 Task: For heading Use Times New Roman with pink colour.  font size for heading18,  'Change the font style of data to'Times New Roman and font size to 9,  Change the alignment of both headline & data to Align center.  In the sheet  Budget Worksheetbook
Action: Mouse moved to (309, 97)
Screenshot: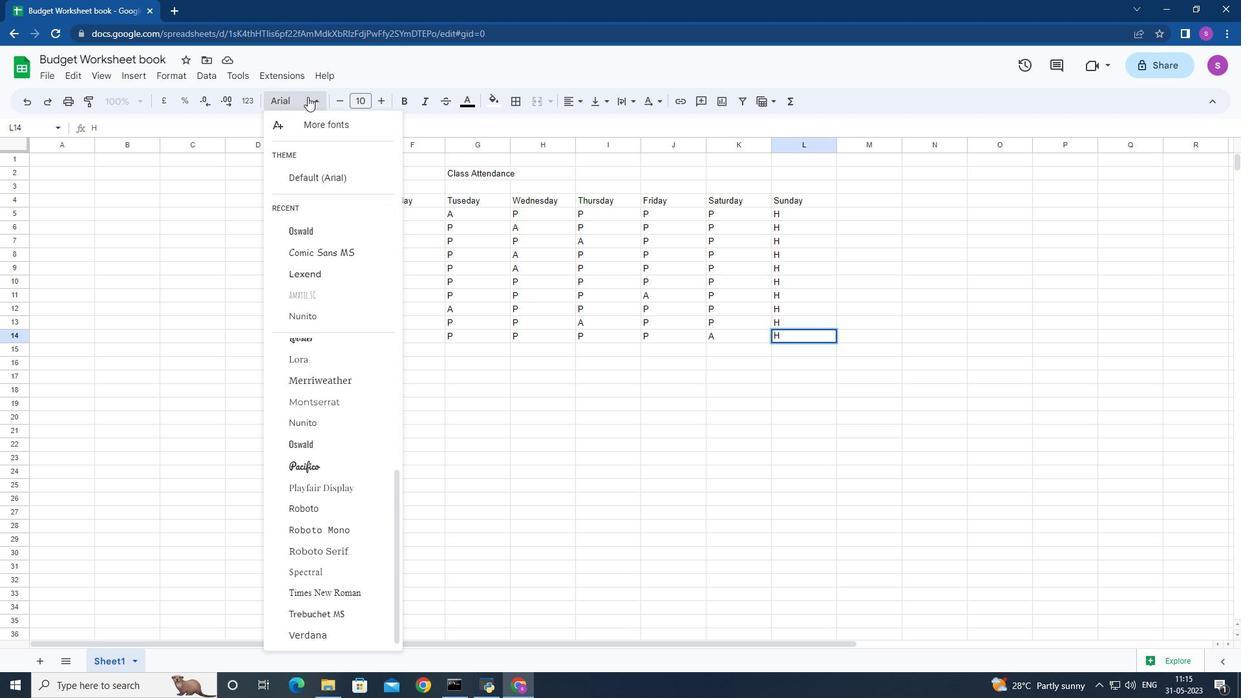 
Action: Mouse pressed left at (309, 97)
Screenshot: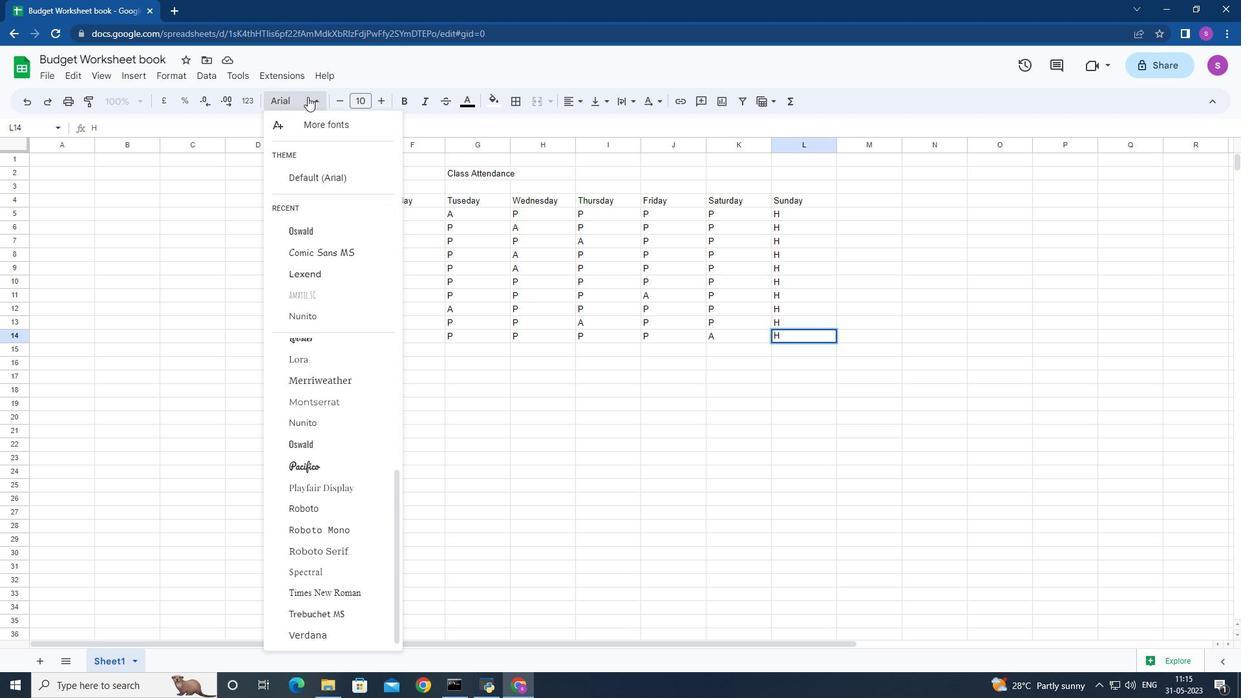 
Action: Mouse moved to (311, 97)
Screenshot: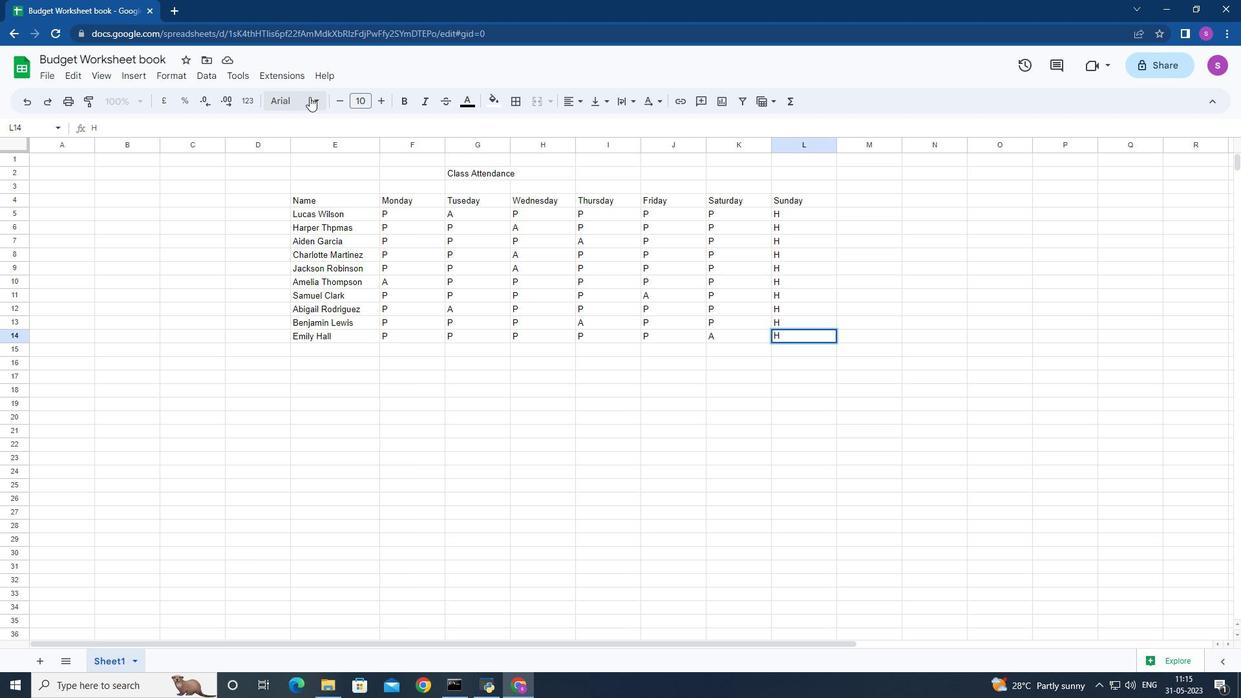 
Action: Mouse pressed left at (311, 97)
Screenshot: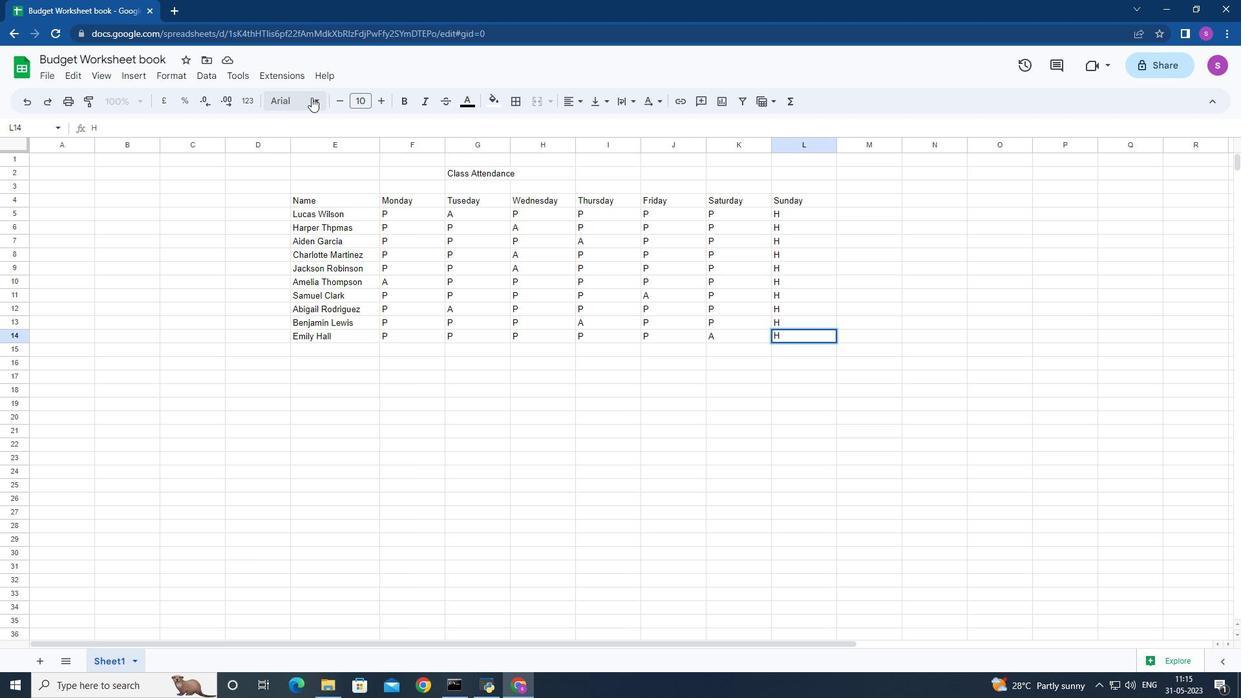 
Action: Mouse moved to (325, 671)
Screenshot: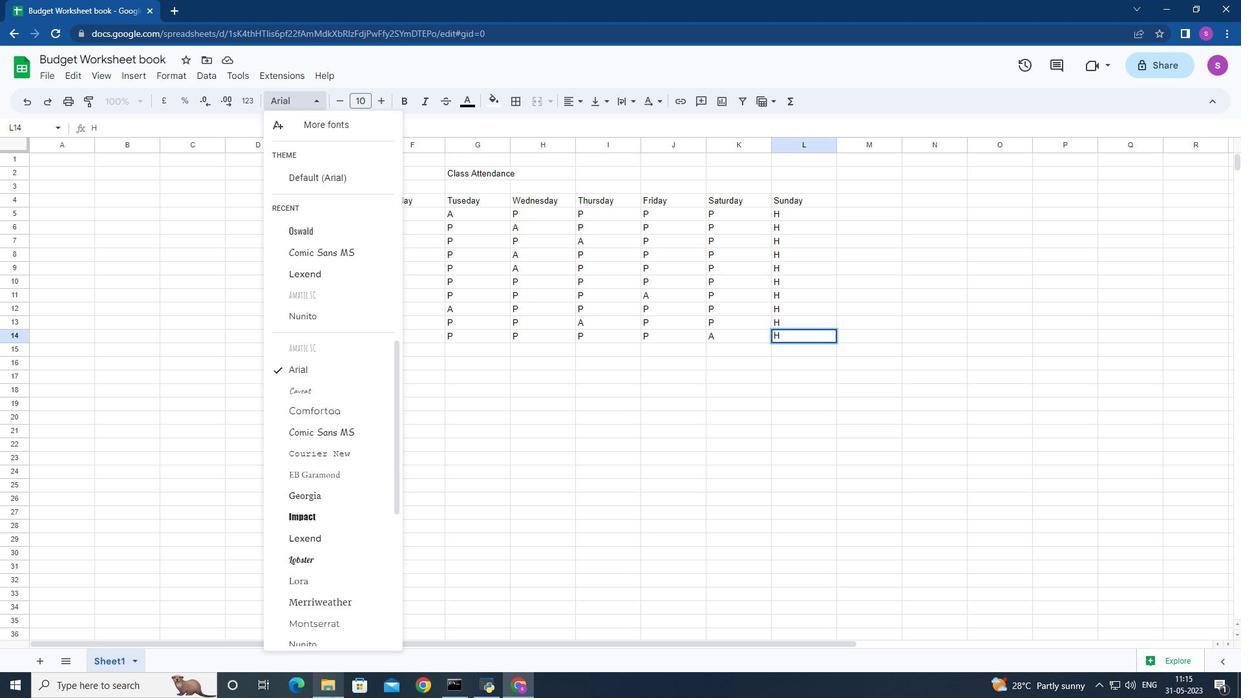 
Action: Mouse scrolled (325, 670) with delta (0, 0)
Screenshot: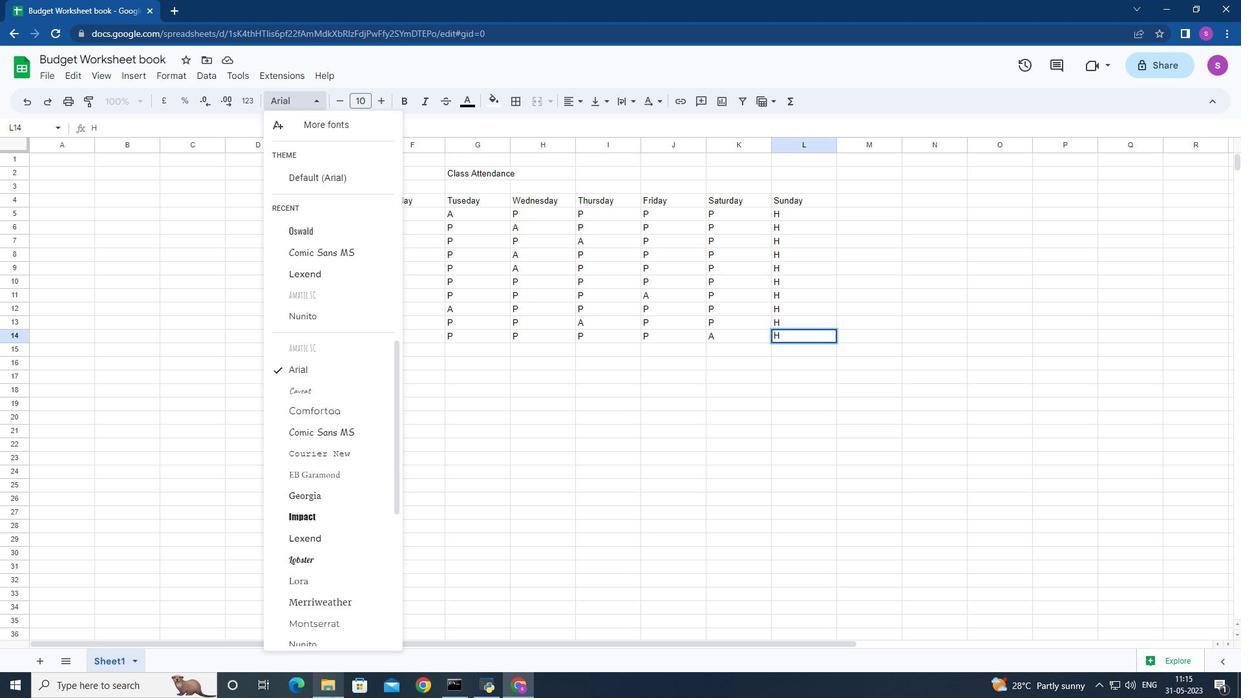 
Action: Mouse moved to (315, 639)
Screenshot: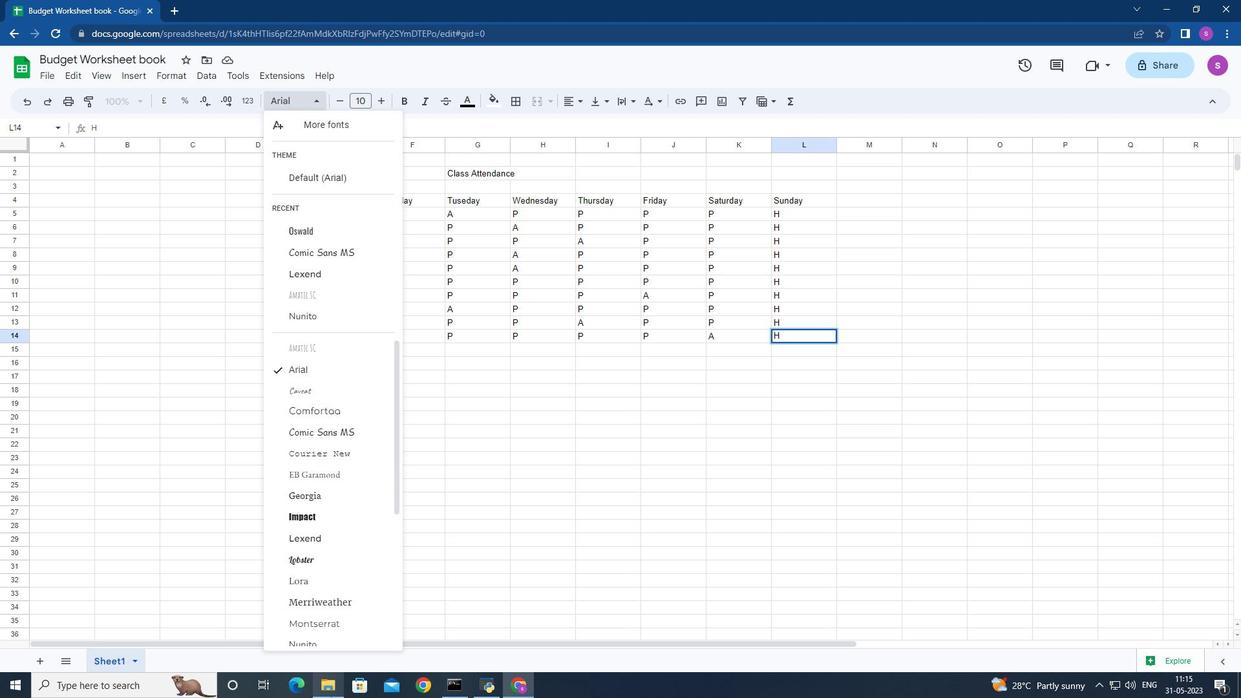 
Action: Mouse scrolled (315, 639) with delta (0, 0)
Screenshot: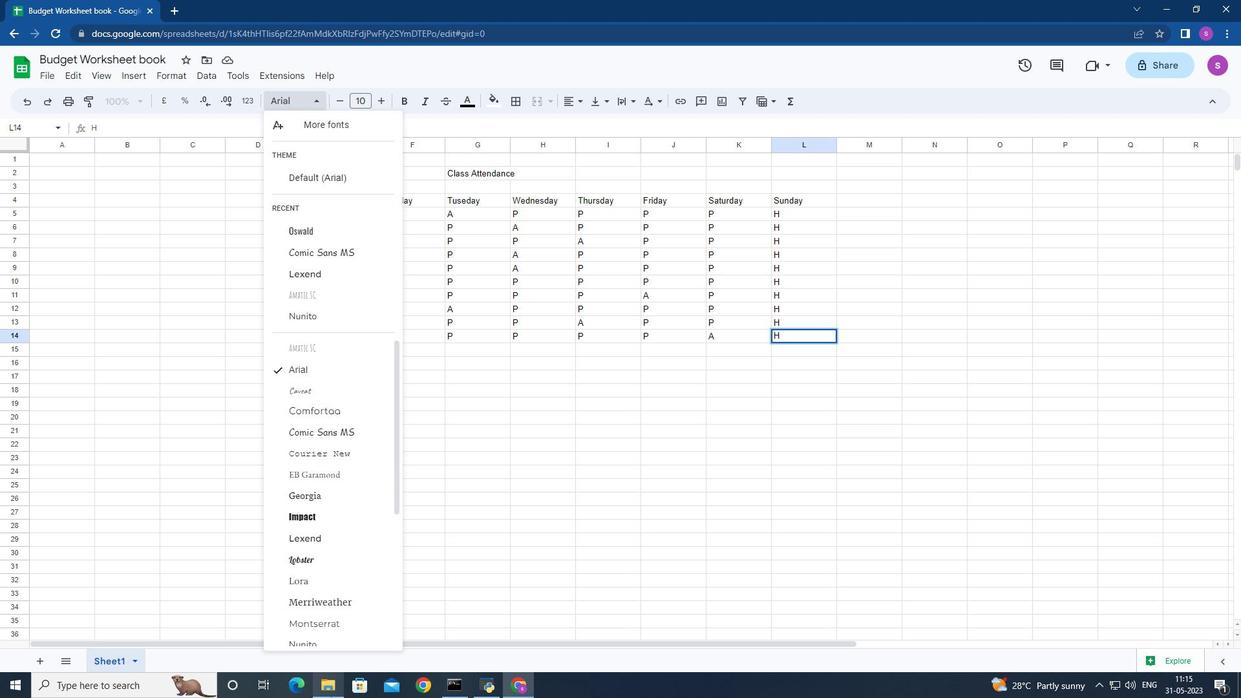 
Action: Mouse moved to (318, 603)
Screenshot: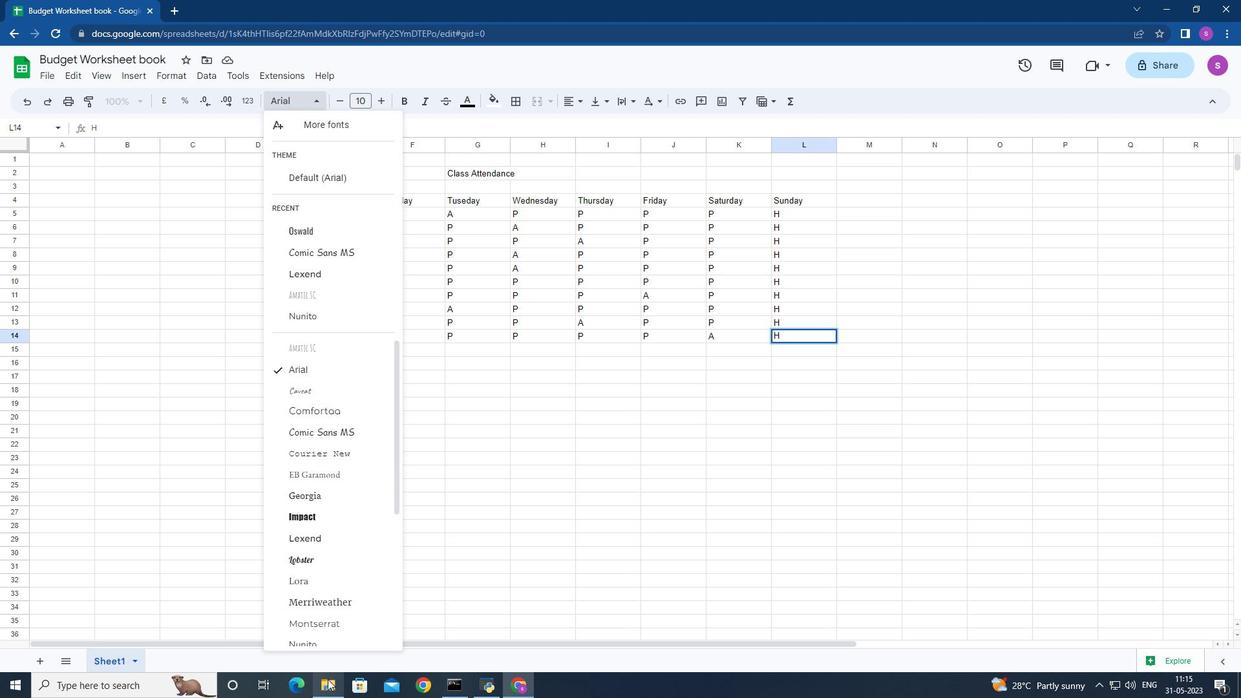 
Action: Mouse scrolled (318, 602) with delta (0, 0)
Screenshot: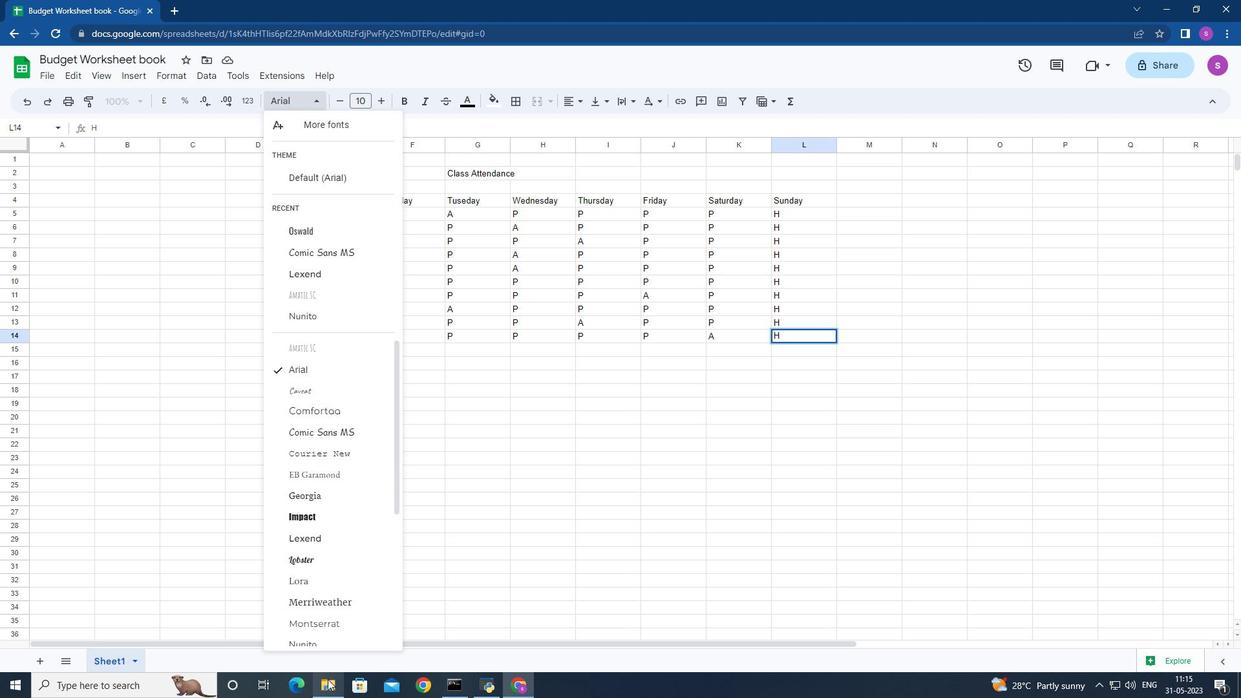 
Action: Mouse moved to (320, 591)
Screenshot: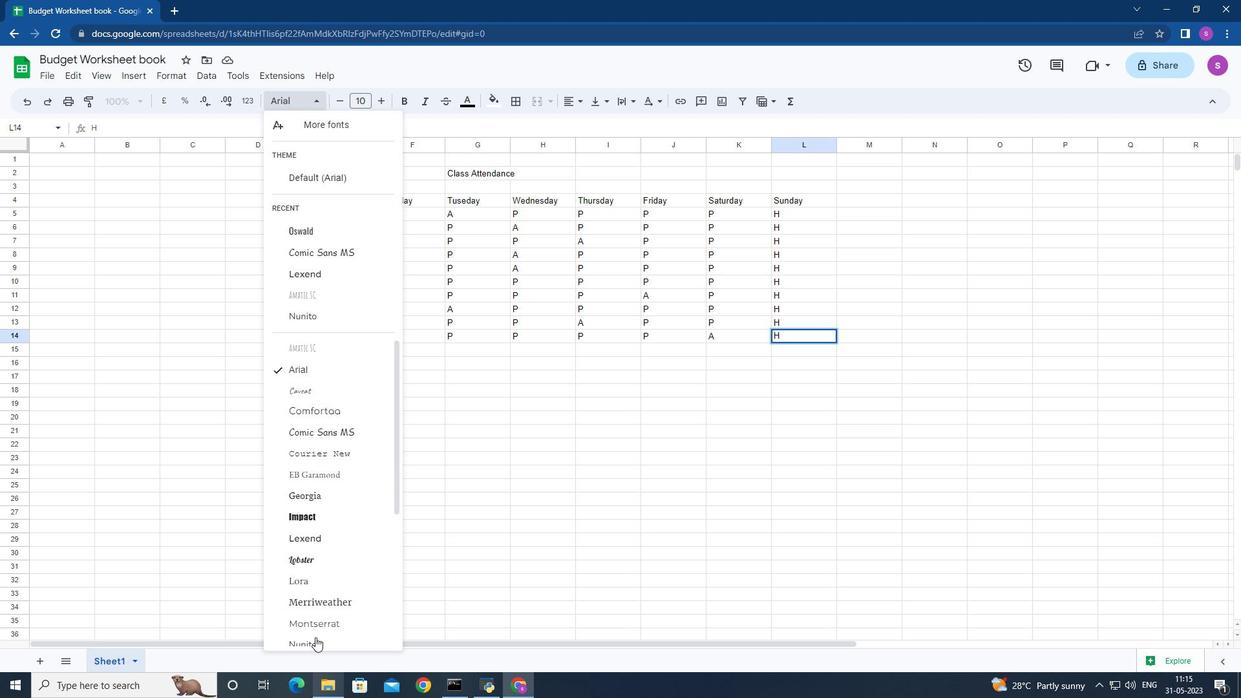 
Action: Mouse scrolled (320, 591) with delta (0, 0)
Screenshot: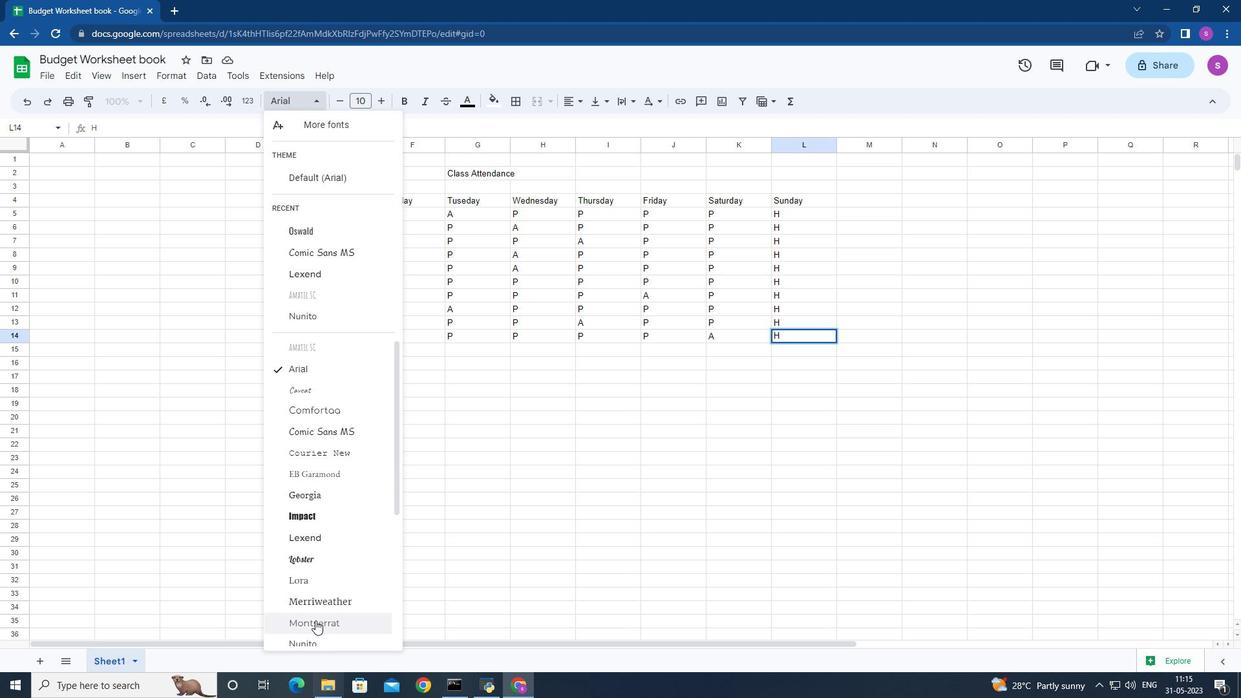 
Action: Mouse moved to (320, 591)
Screenshot: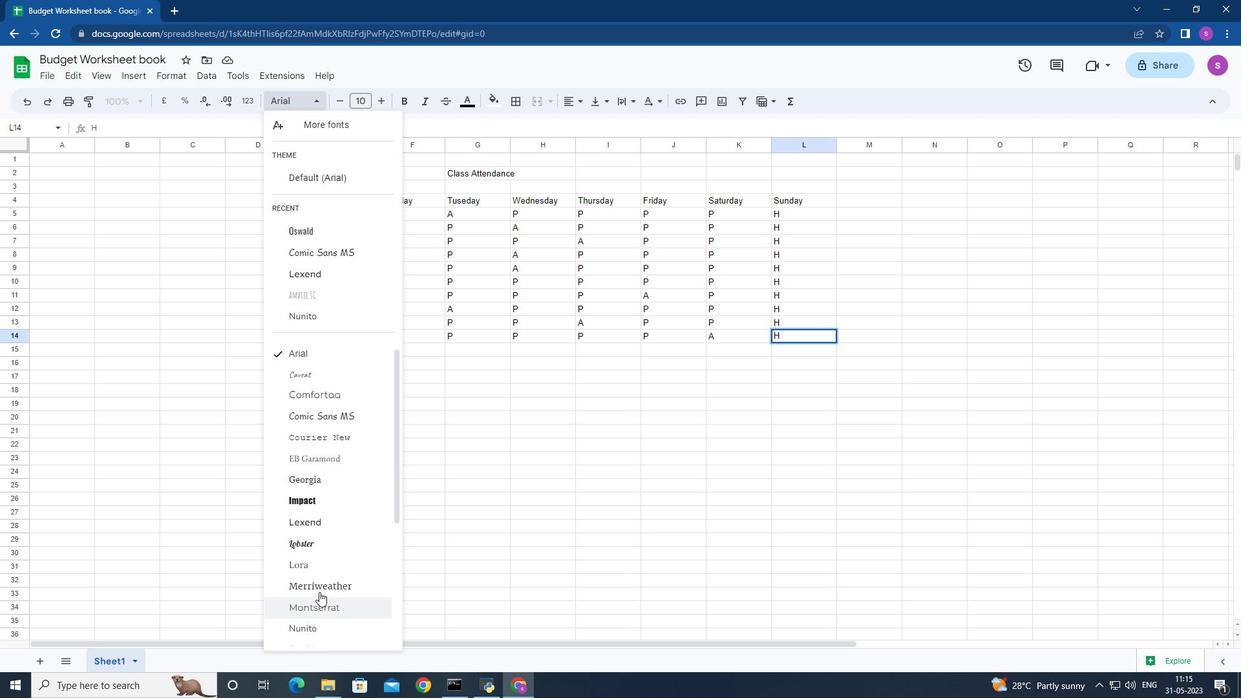 
Action: Mouse scrolled (320, 590) with delta (0, 0)
Screenshot: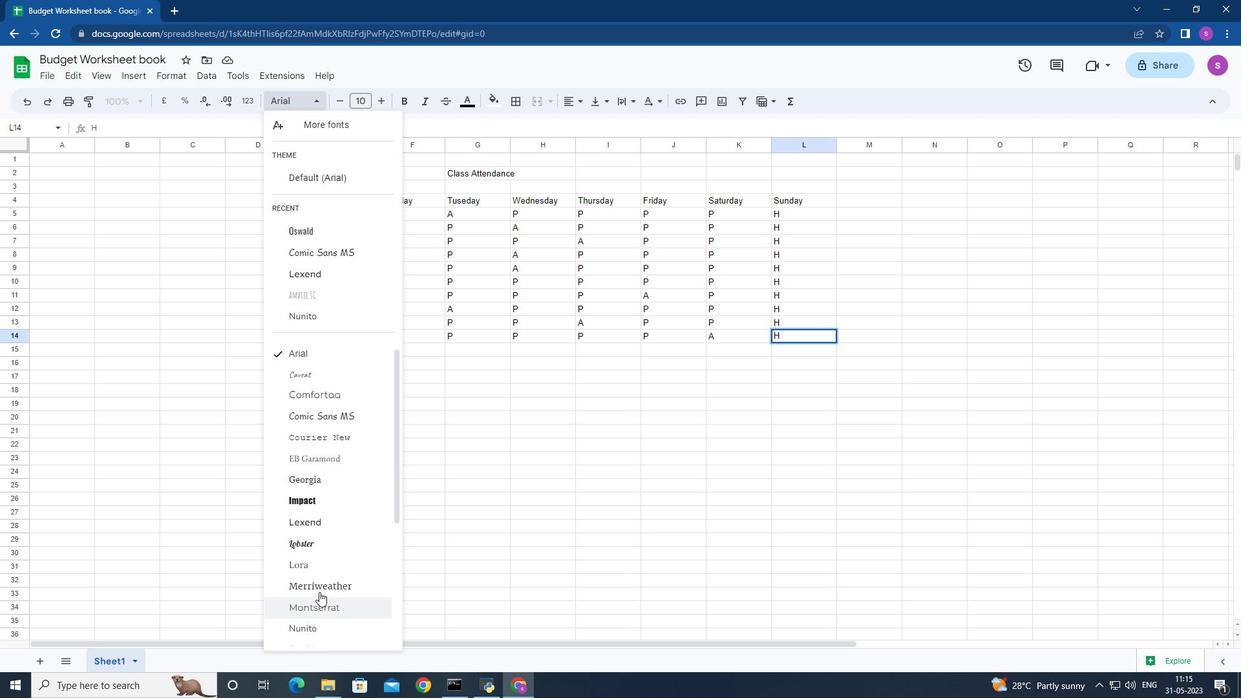 
Action: Mouse moved to (320, 590)
Screenshot: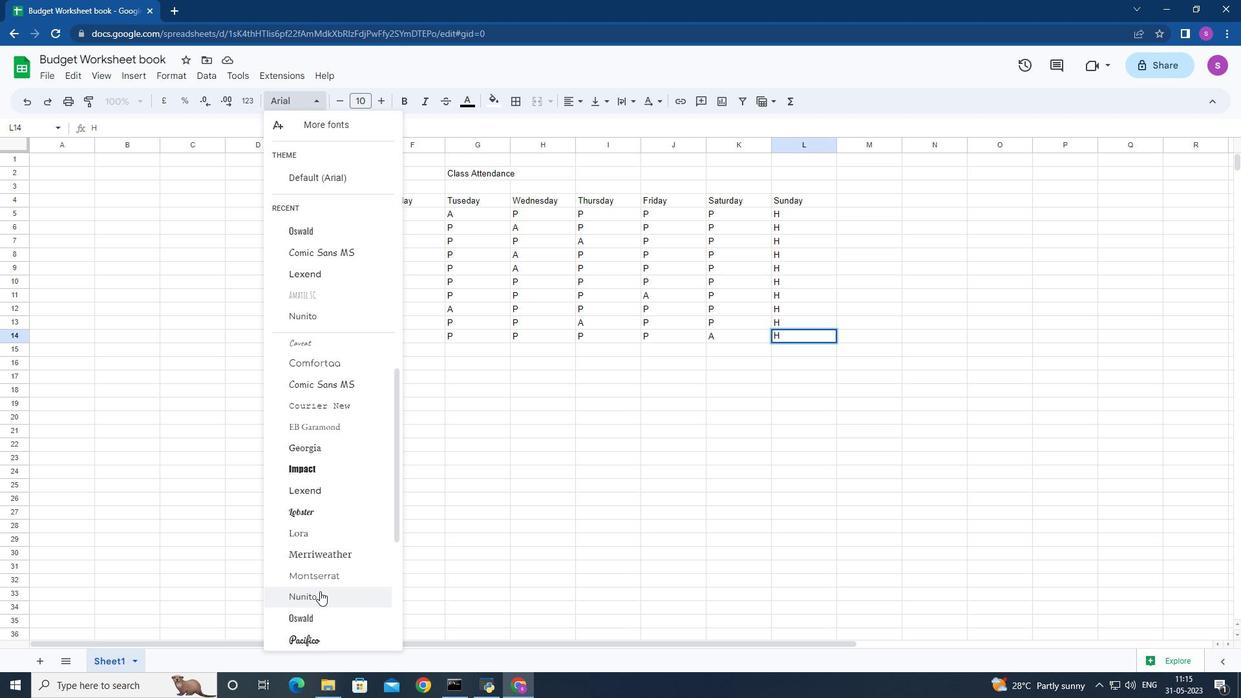 
Action: Mouse scrolled (320, 589) with delta (0, 0)
Screenshot: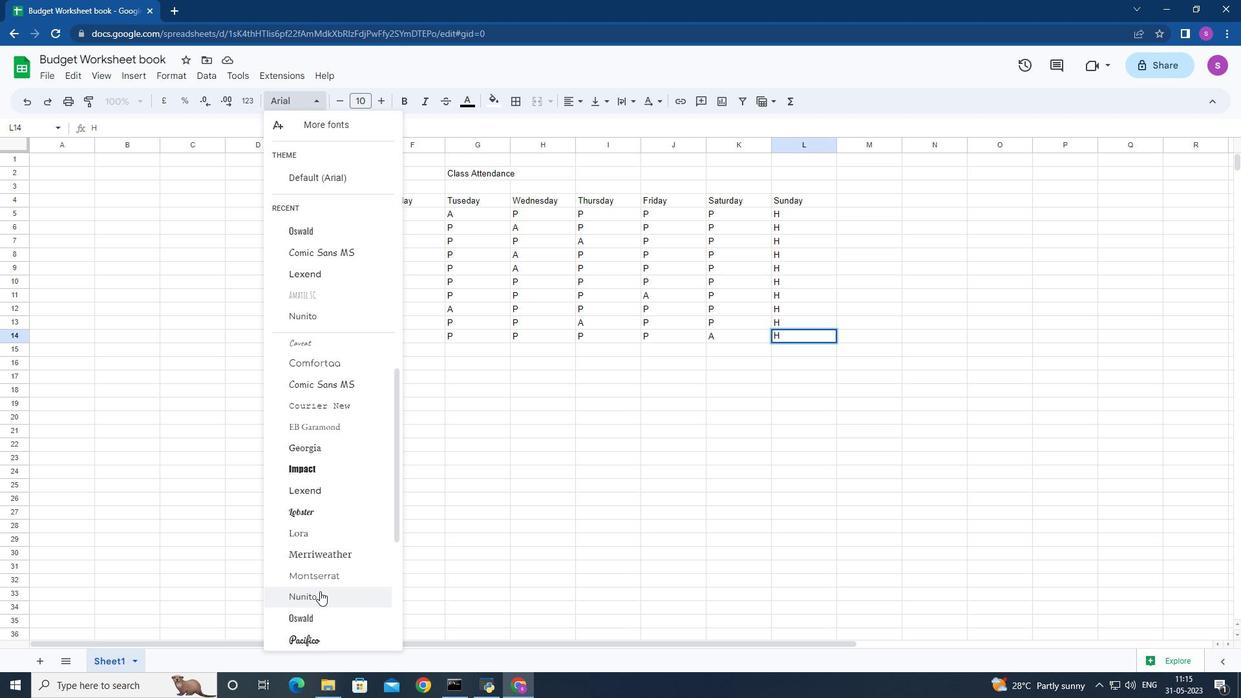 
Action: Mouse moved to (321, 587)
Screenshot: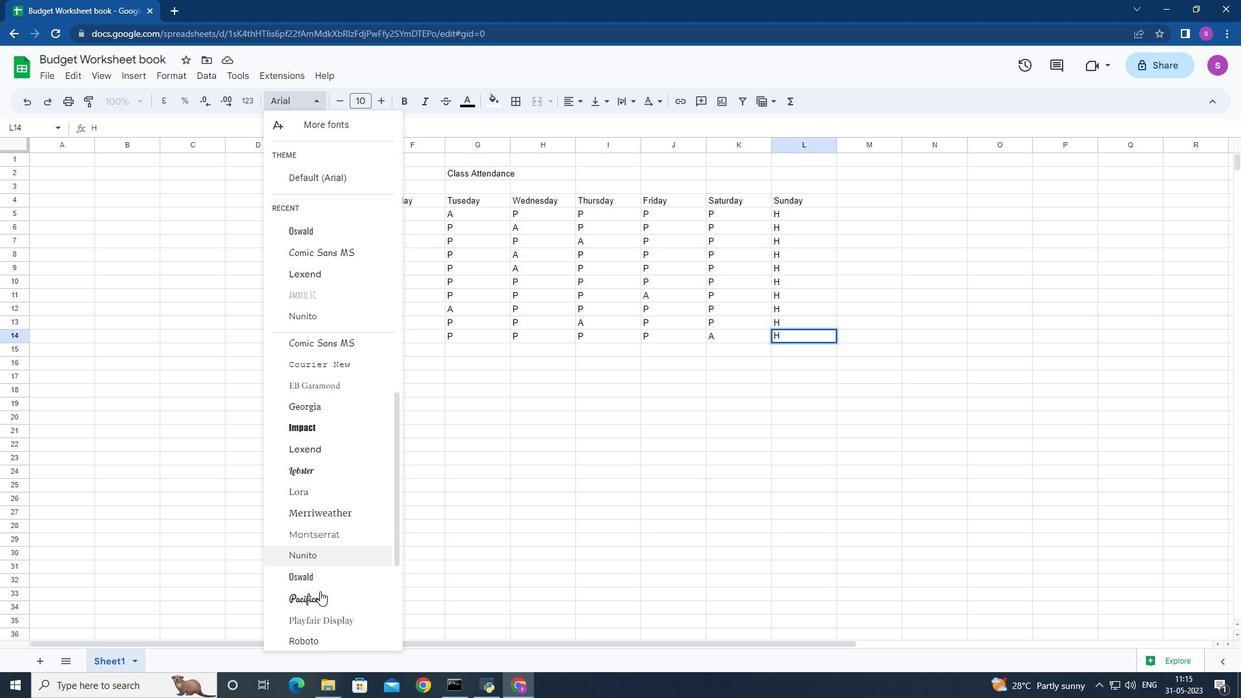 
Action: Mouse scrolled (321, 587) with delta (0, 0)
Screenshot: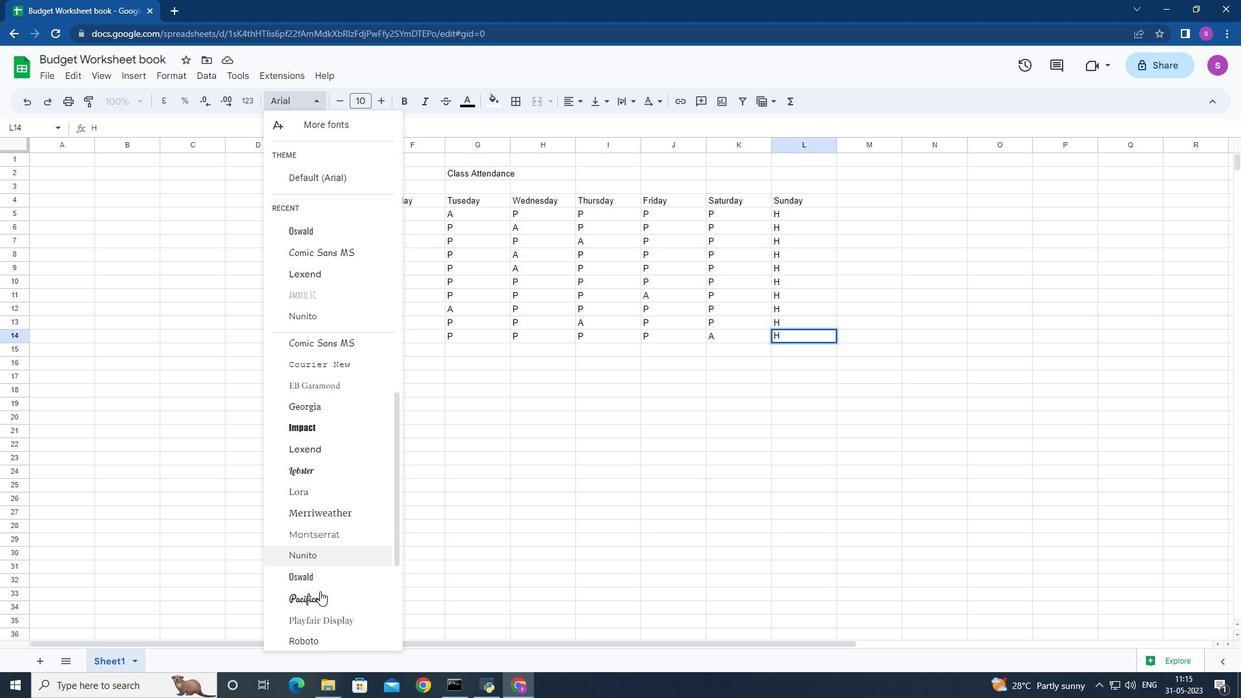 
Action: Mouse moved to (340, 594)
Screenshot: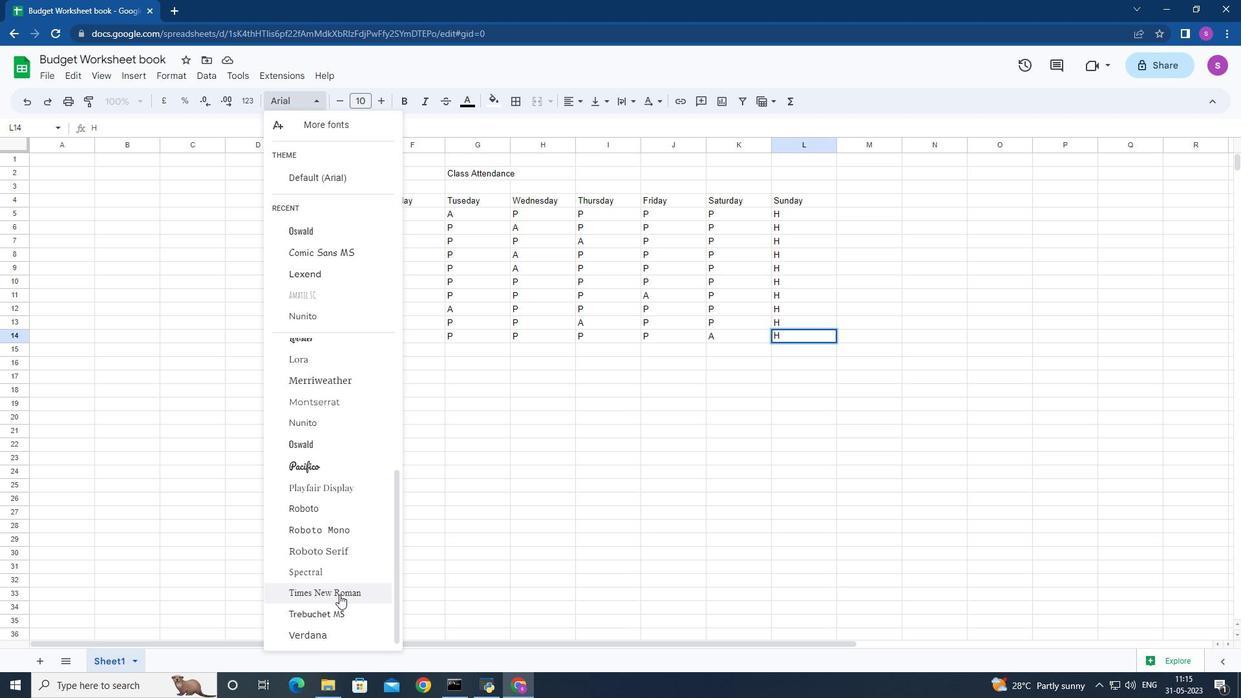 
Action: Mouse pressed left at (340, 594)
Screenshot: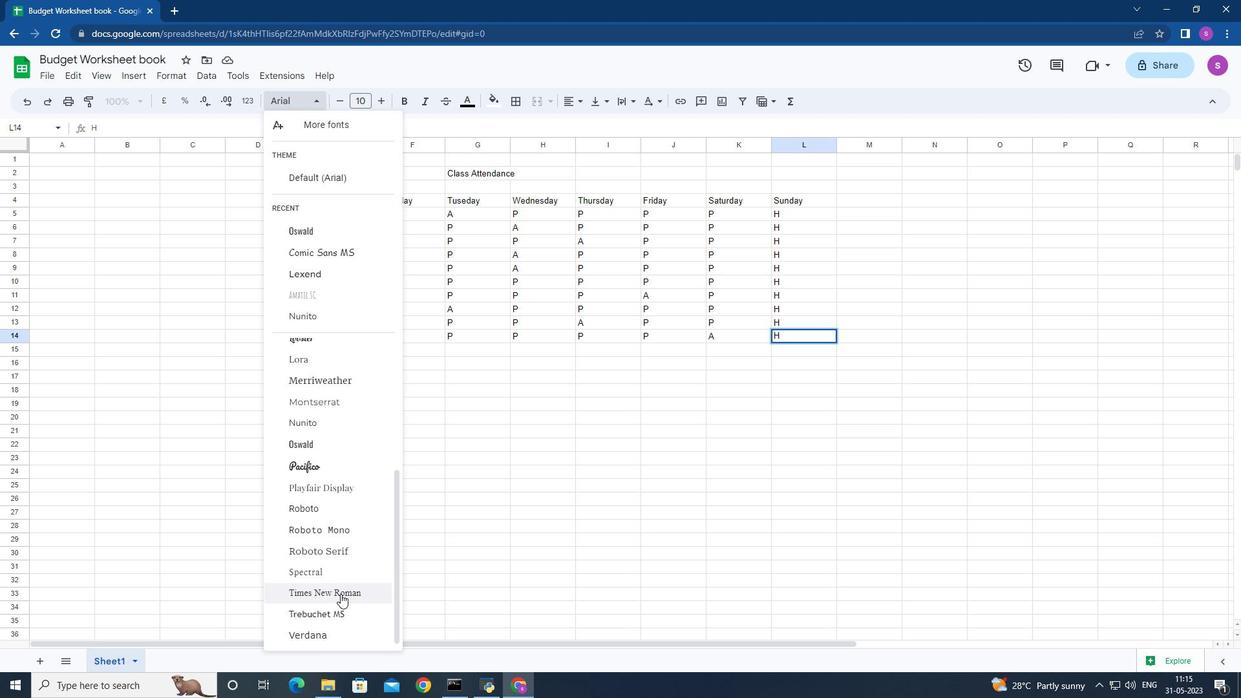 
Action: Mouse moved to (448, 161)
Screenshot: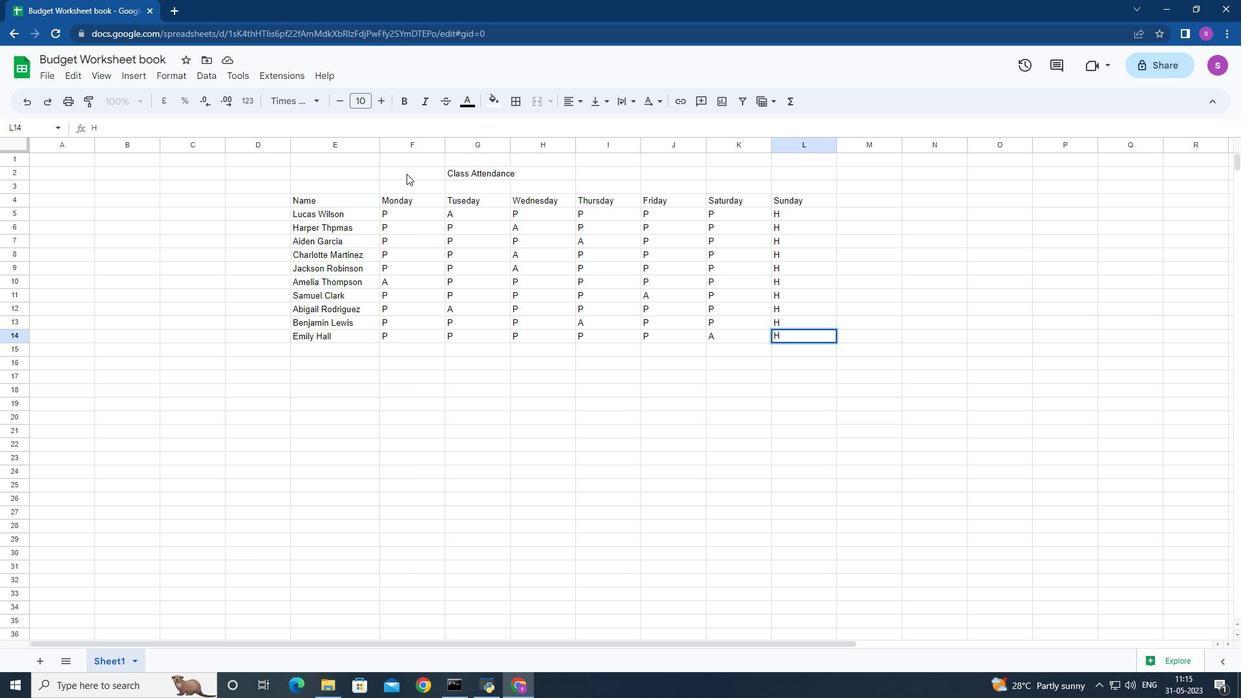 
Action: Mouse pressed left at (408, 172)
Screenshot: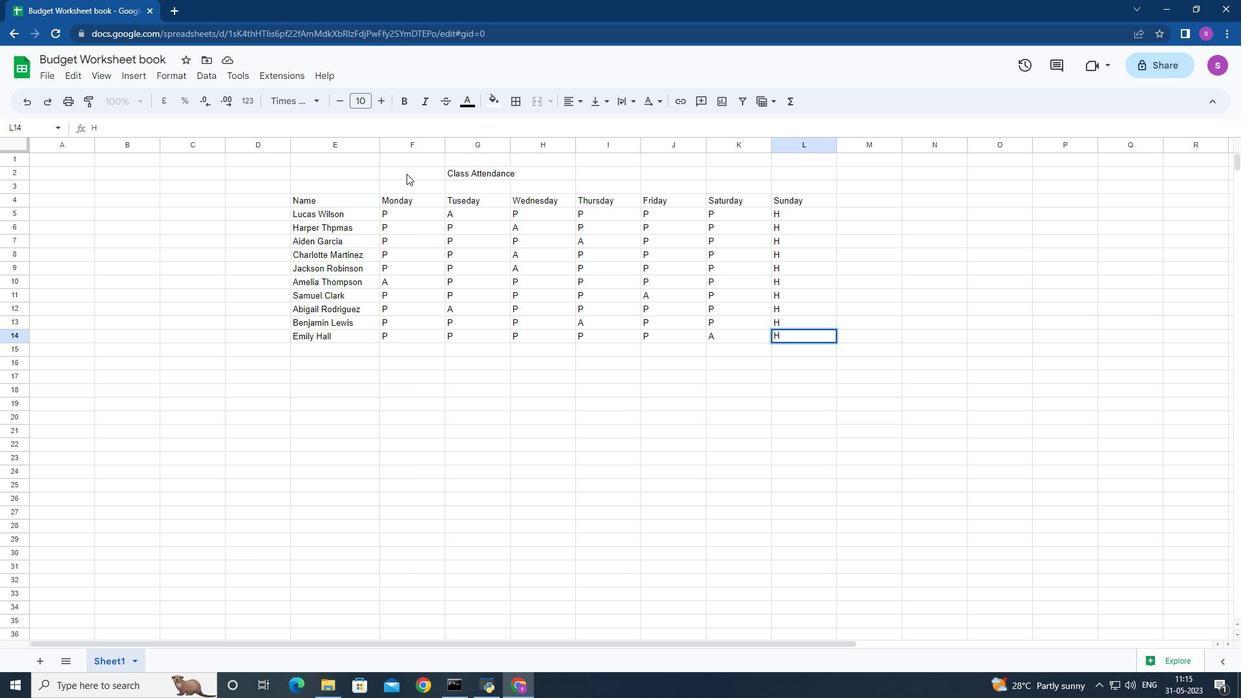 
Action: Mouse moved to (313, 100)
Screenshot: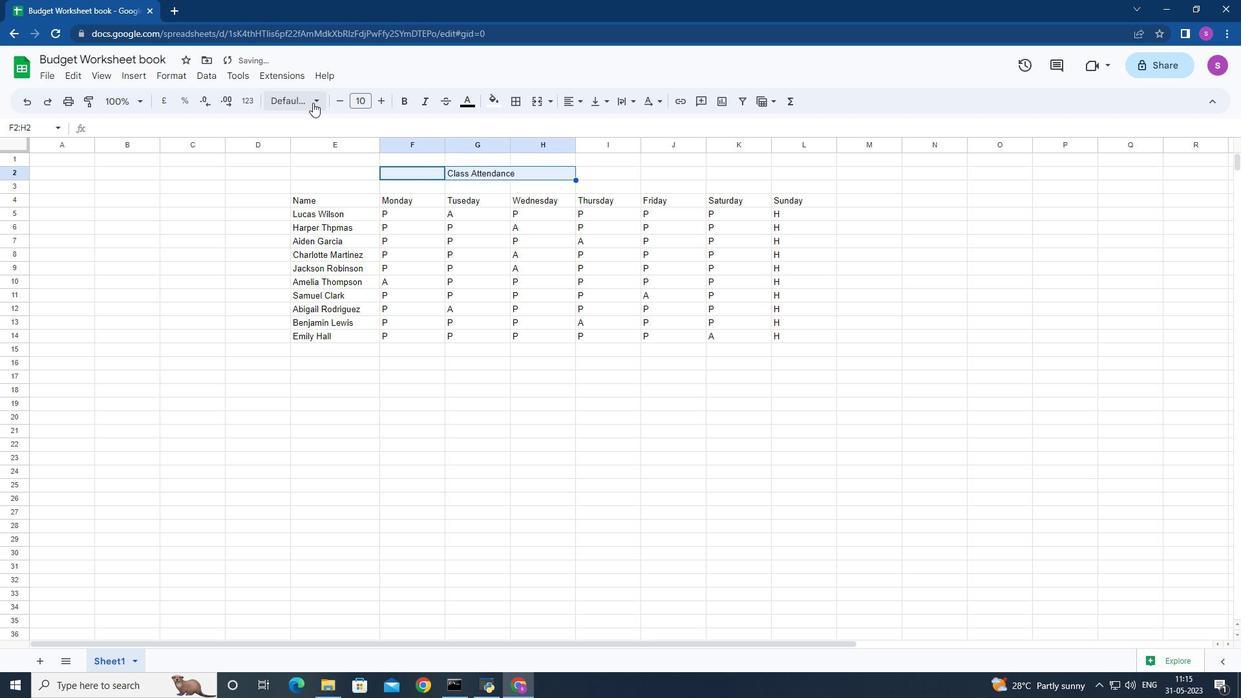 
Action: Mouse pressed left at (313, 100)
Screenshot: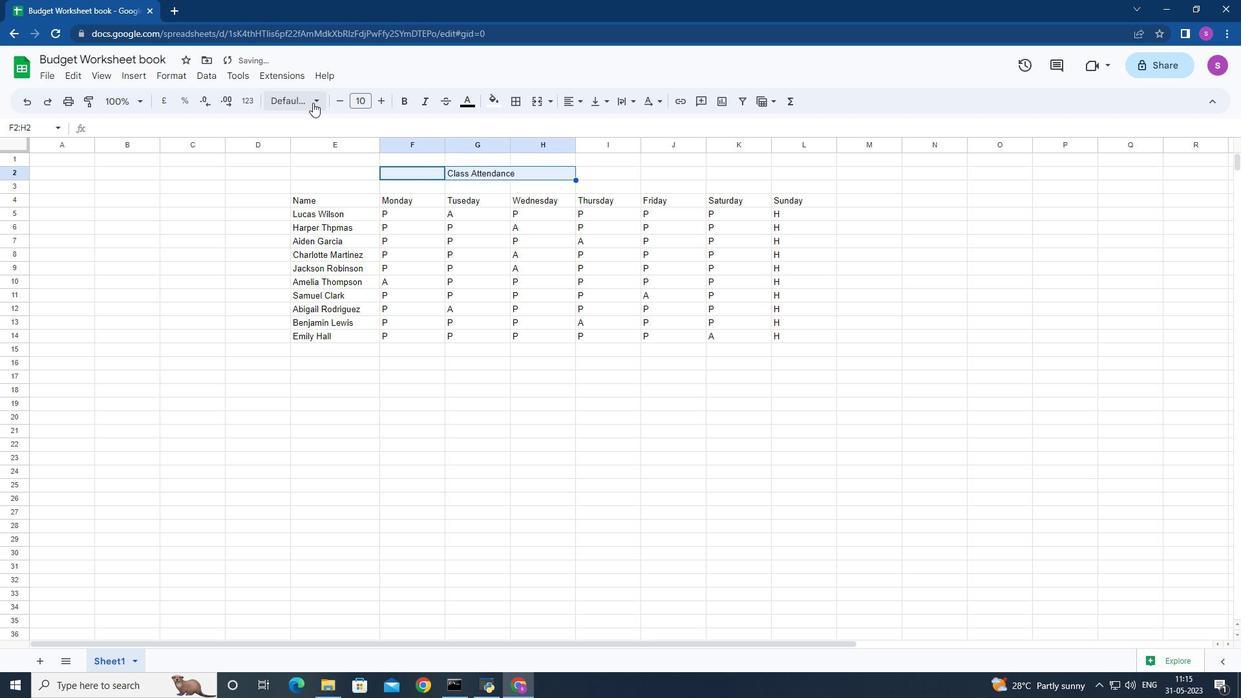 
Action: Mouse moved to (327, 548)
Screenshot: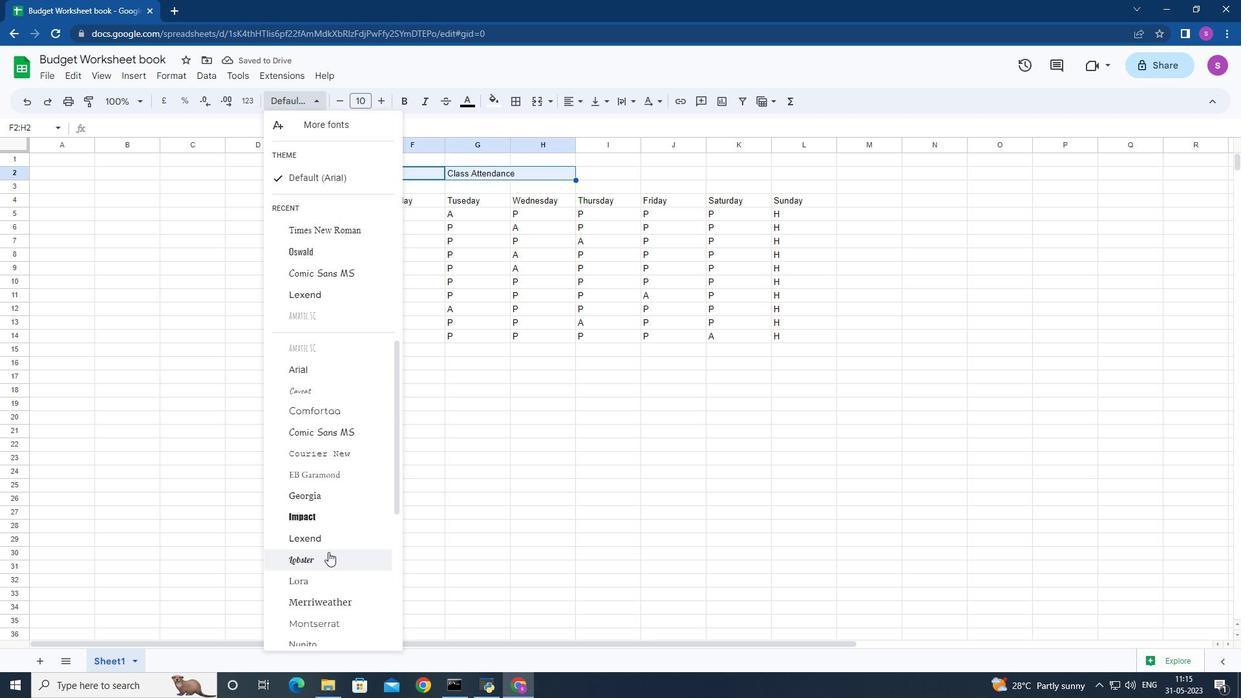 
Action: Mouse scrolled (327, 547) with delta (0, 0)
Screenshot: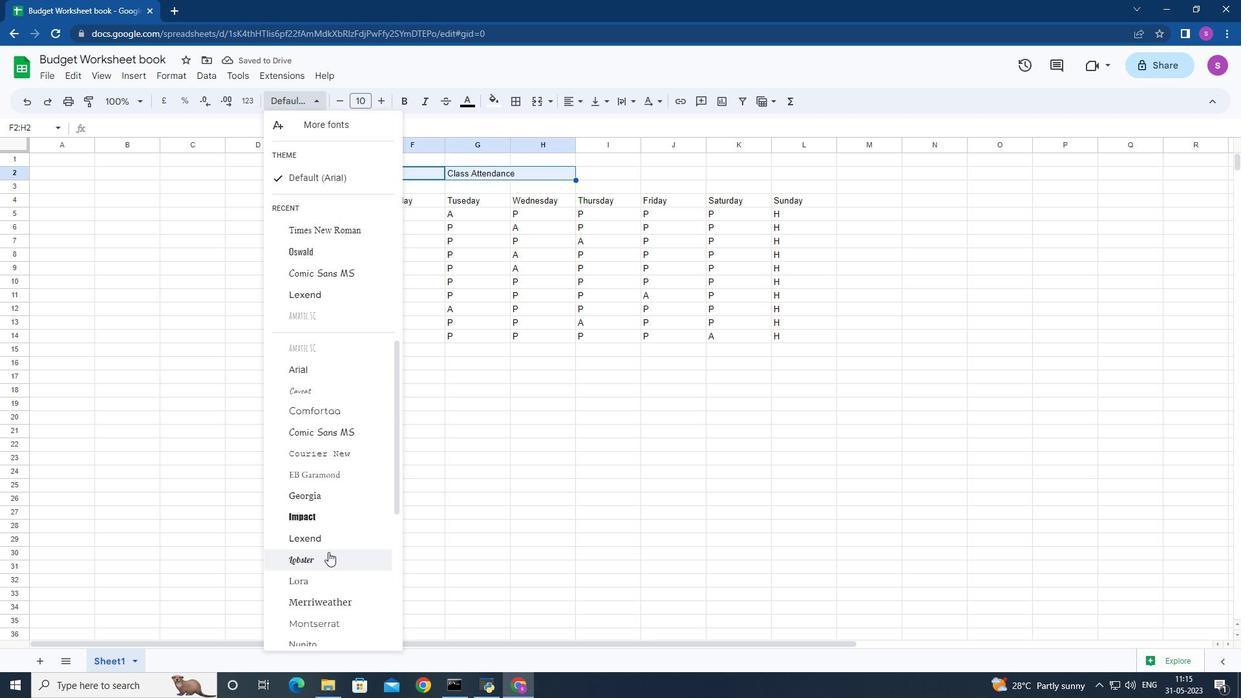 
Action: Mouse moved to (327, 547)
Screenshot: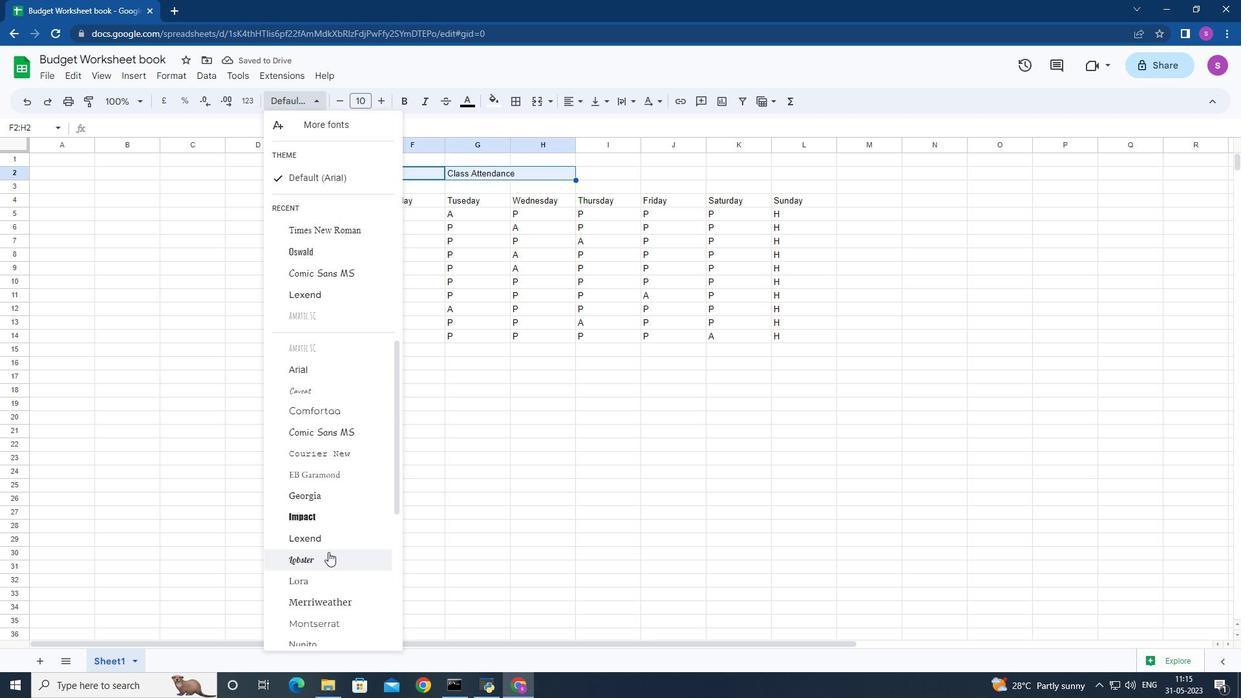
Action: Mouse scrolled (327, 547) with delta (0, 0)
Screenshot: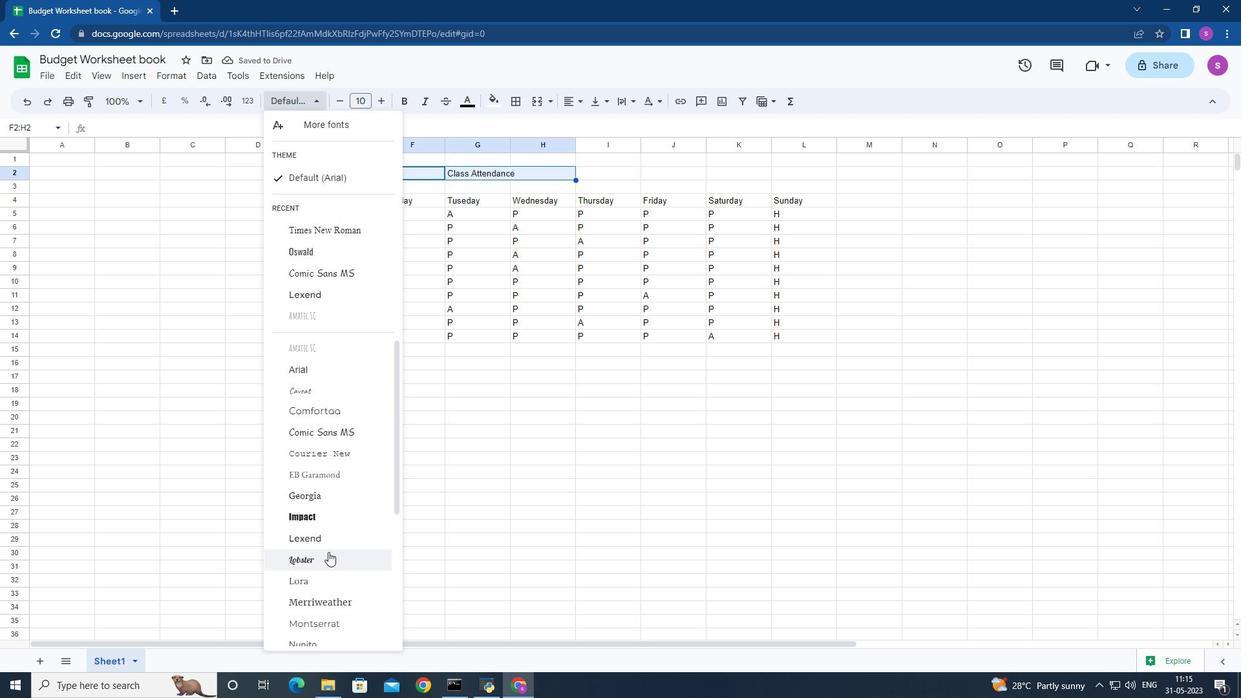
Action: Mouse moved to (326, 547)
Screenshot: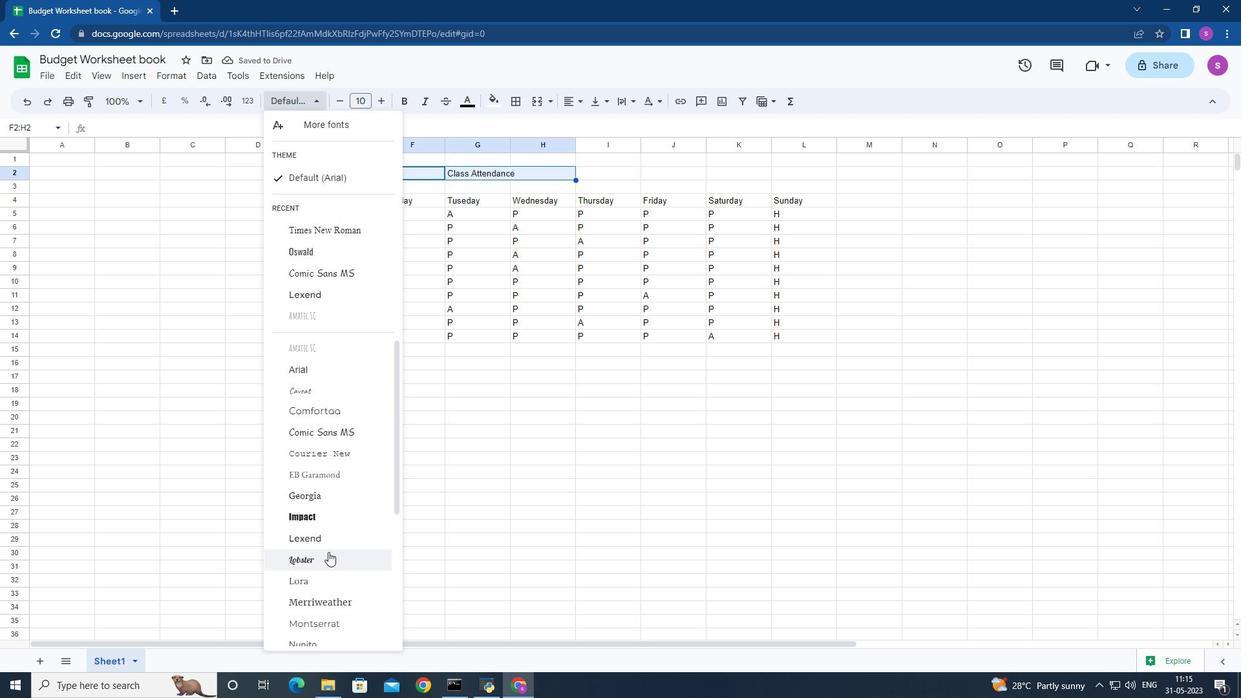 
Action: Mouse scrolled (326, 547) with delta (0, 0)
Screenshot: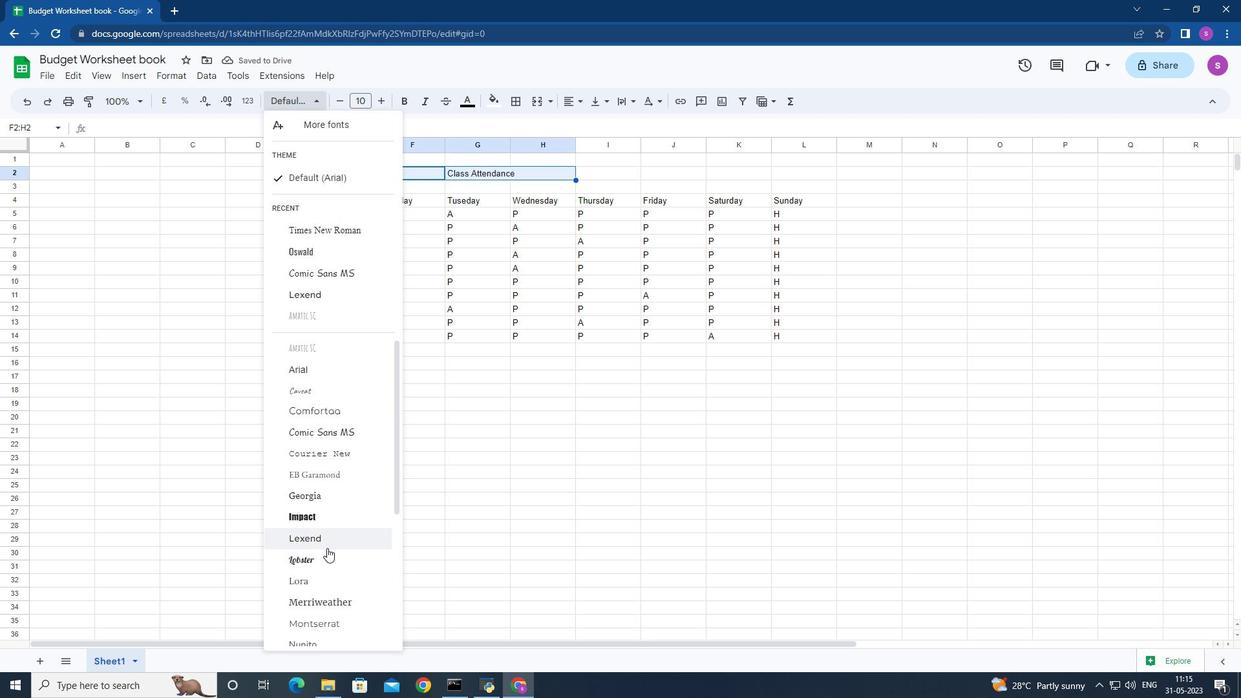 
Action: Mouse scrolled (326, 547) with delta (0, 0)
Screenshot: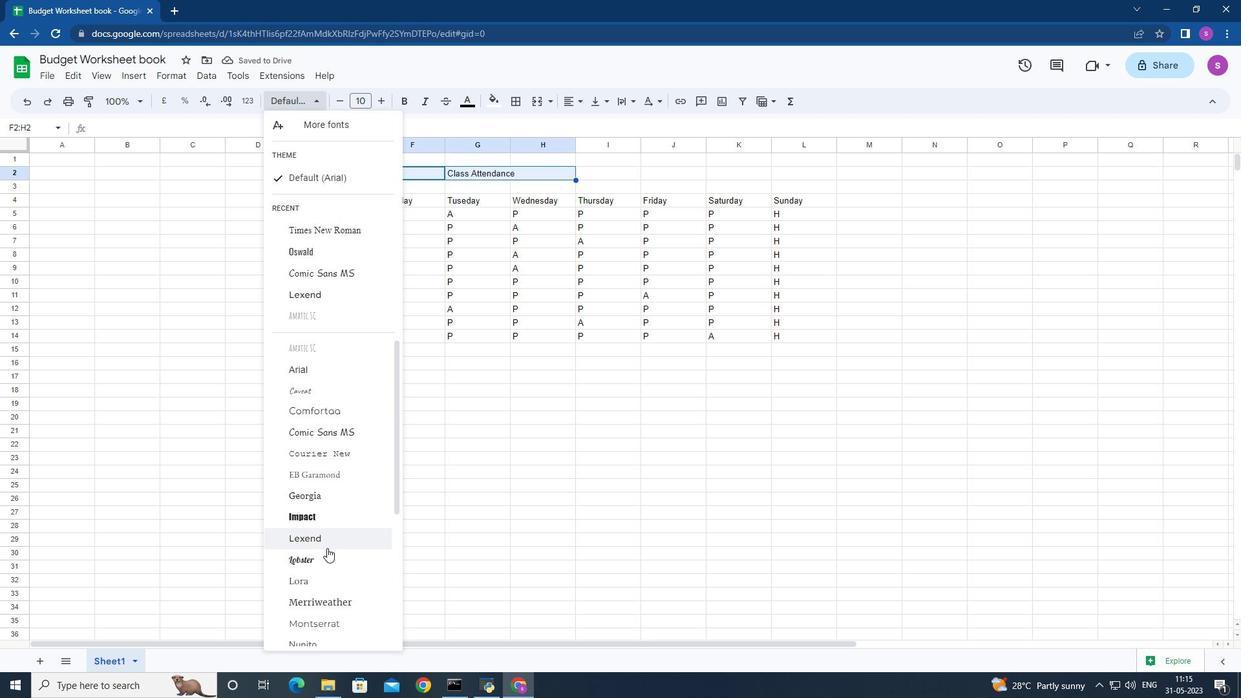 
Action: Mouse moved to (326, 547)
Screenshot: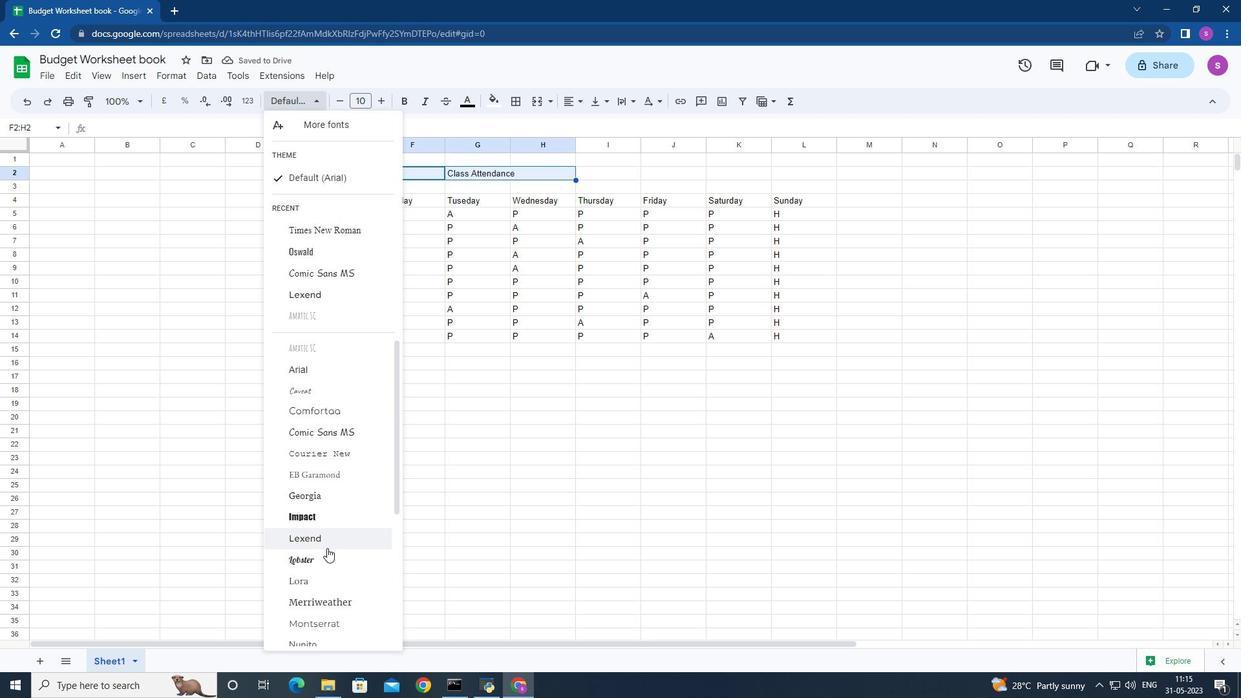 
Action: Mouse scrolled (326, 547) with delta (0, 0)
Screenshot: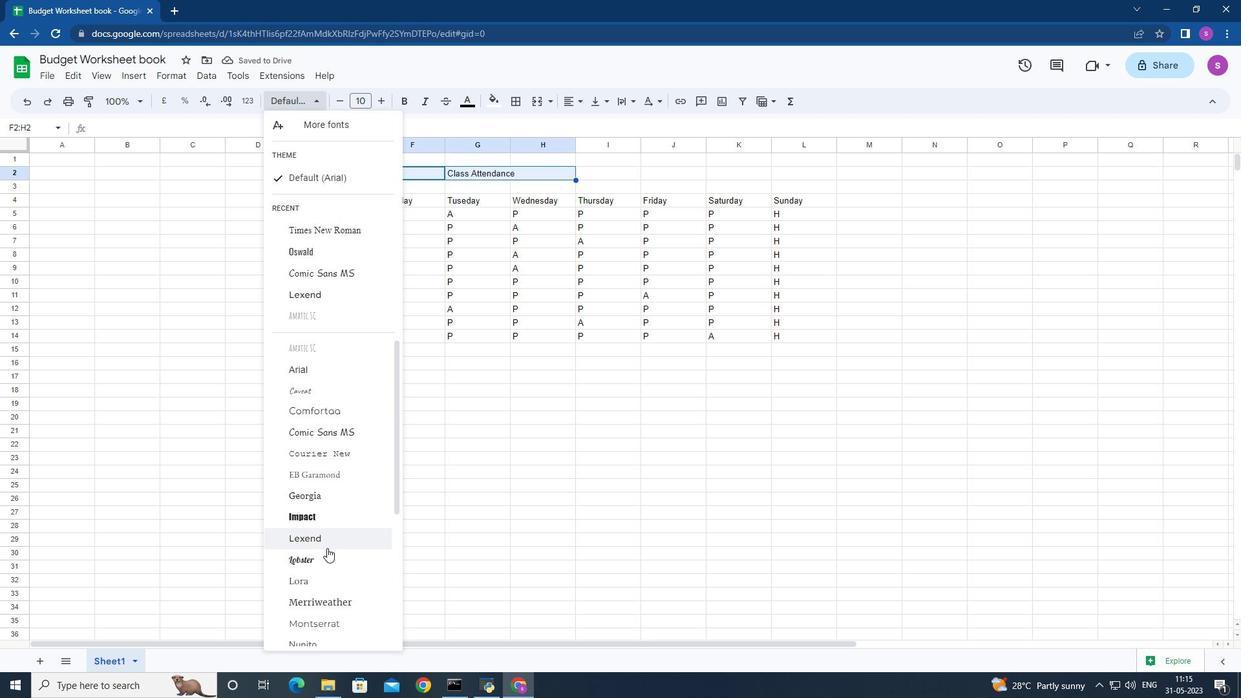 
Action: Mouse moved to (324, 546)
Screenshot: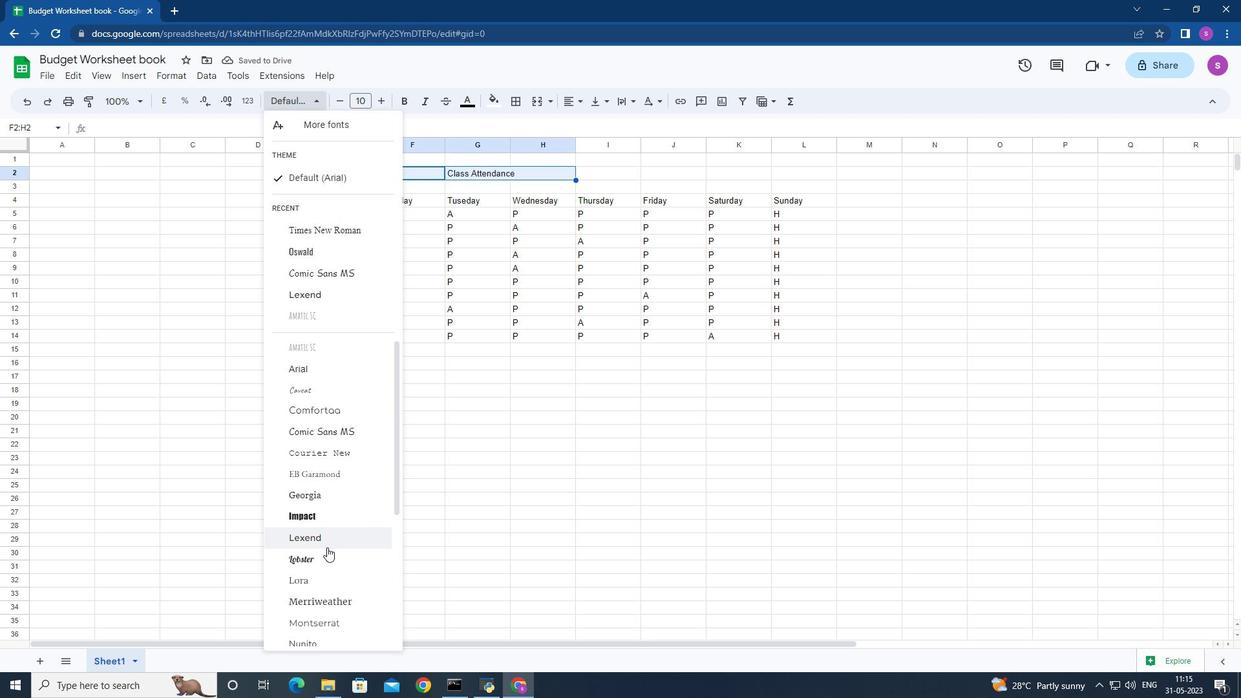 
Action: Mouse scrolled (324, 545) with delta (0, 0)
Screenshot: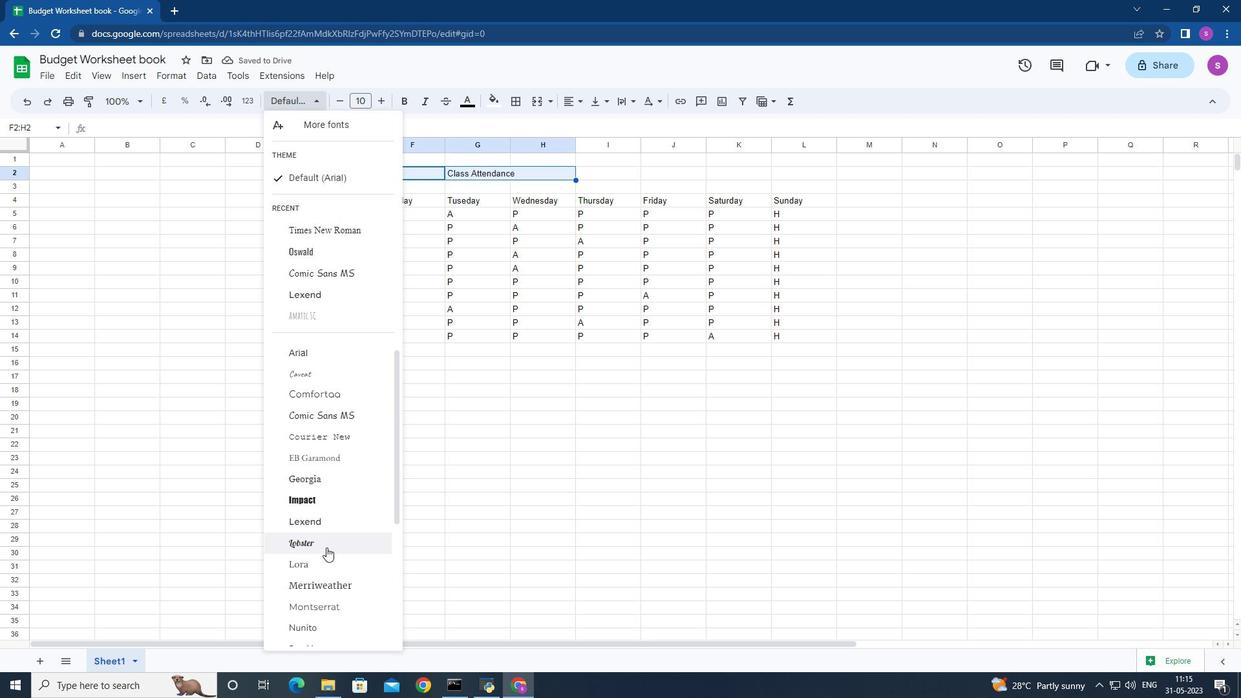 
Action: Mouse moved to (331, 594)
Screenshot: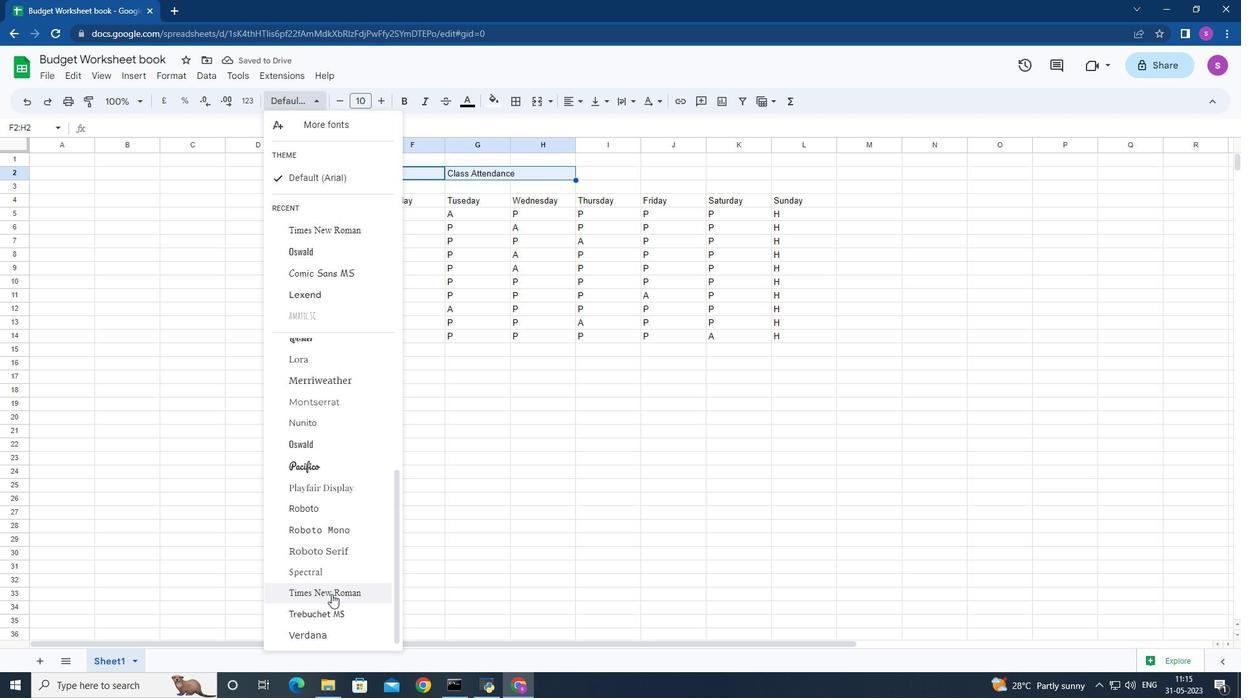 
Action: Mouse pressed left at (331, 594)
Screenshot: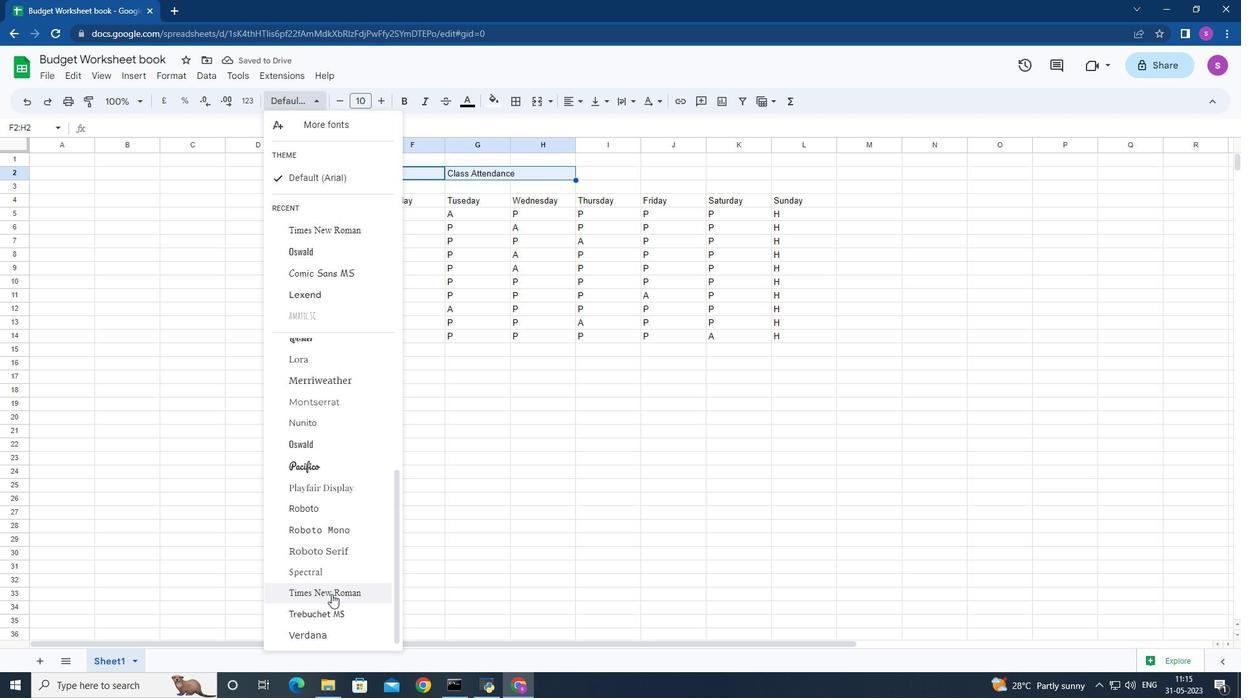 
Action: Mouse moved to (472, 99)
Screenshot: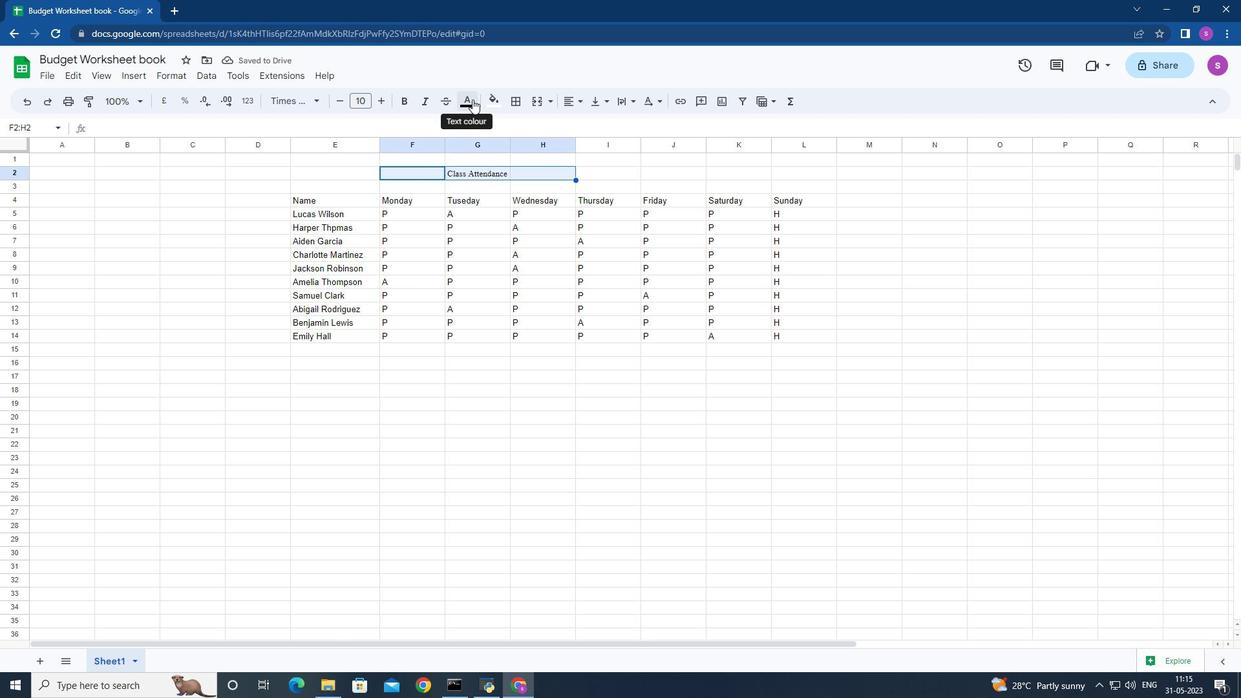 
Action: Mouse pressed left at (472, 99)
Screenshot: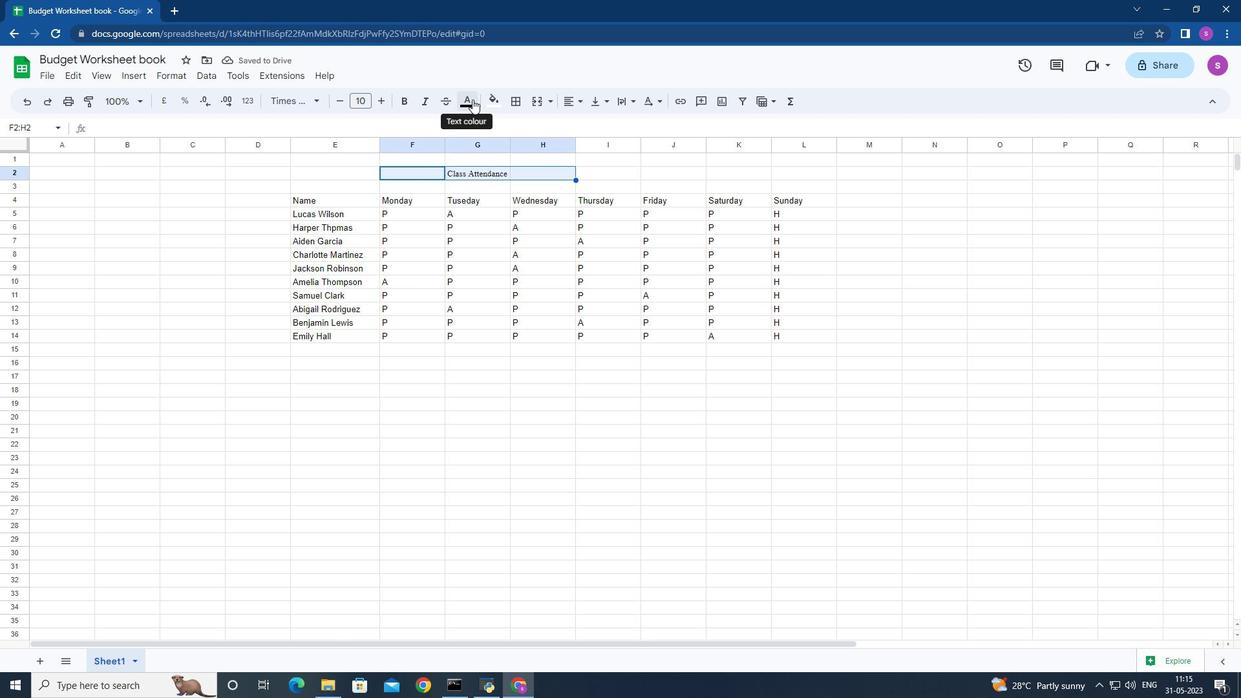 
Action: Mouse moved to (600, 160)
Screenshot: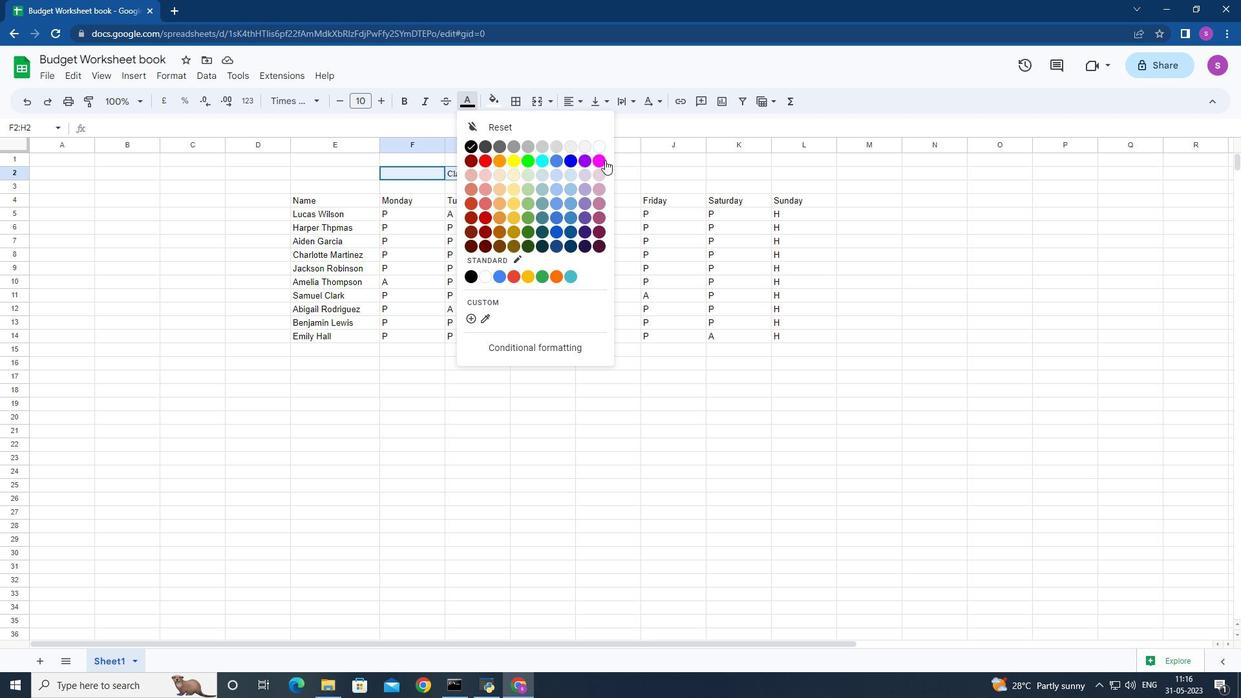 
Action: Mouse pressed left at (600, 160)
Screenshot: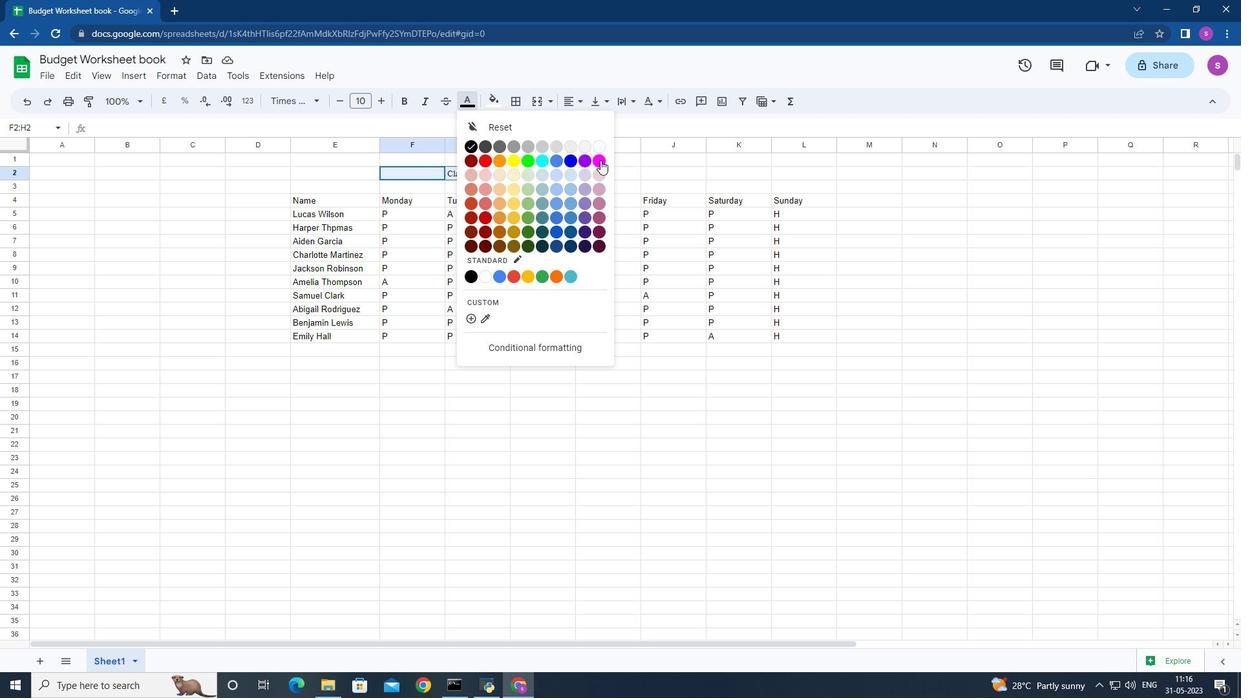 
Action: Mouse moved to (382, 99)
Screenshot: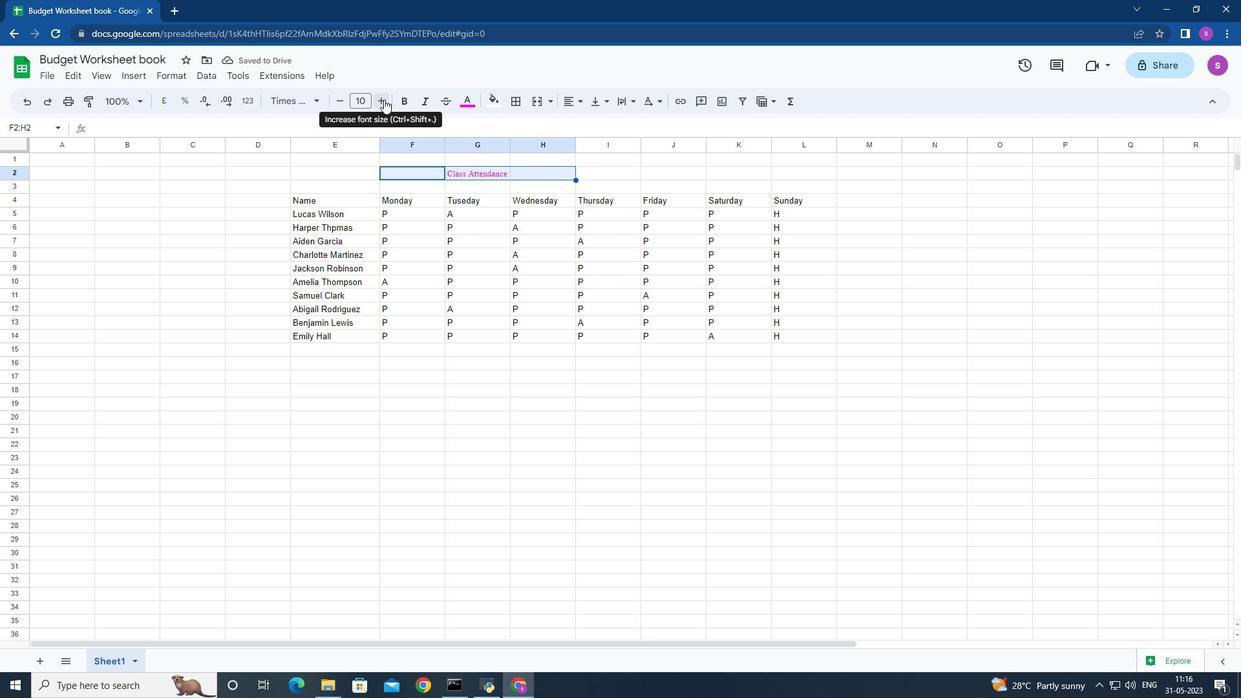 
Action: Mouse pressed left at (382, 99)
Screenshot: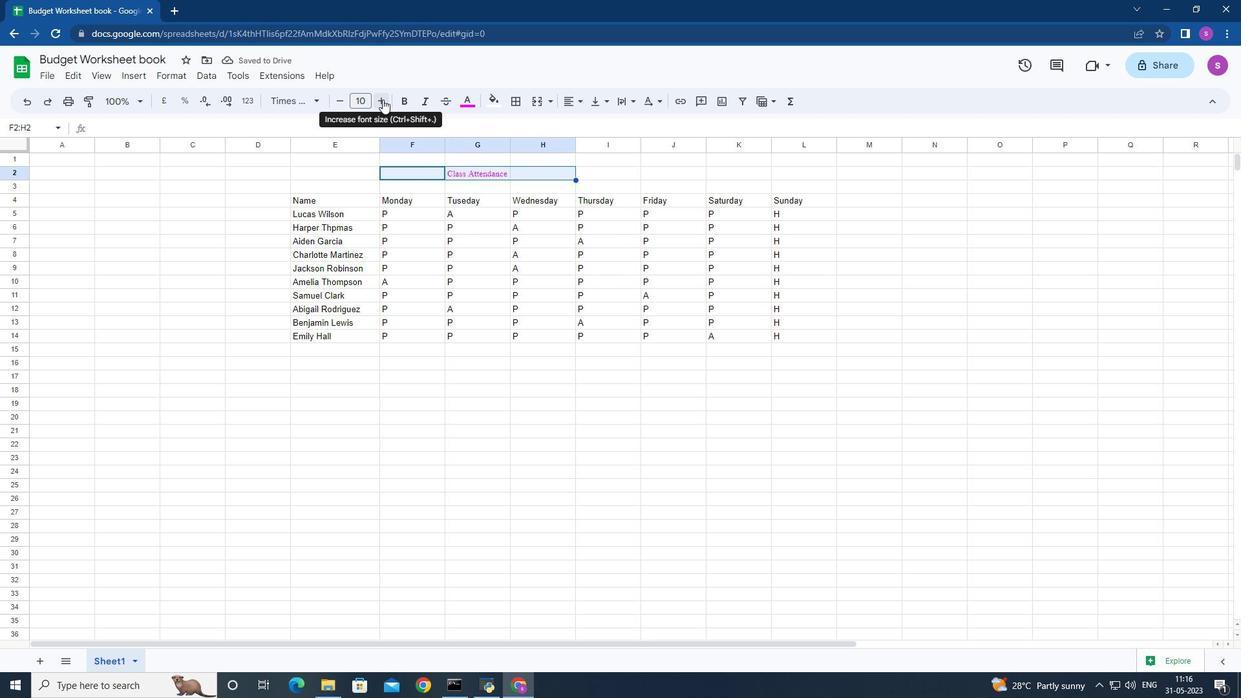 
Action: Mouse pressed left at (382, 99)
Screenshot: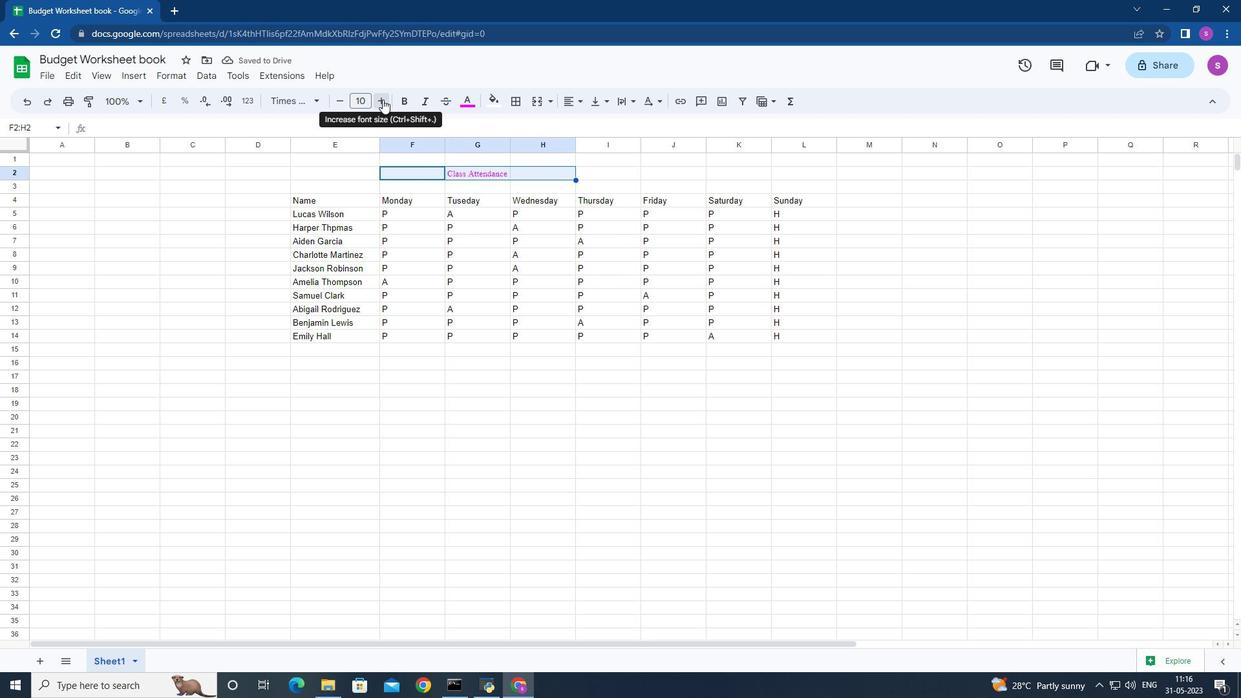 
Action: Mouse pressed left at (382, 99)
Screenshot: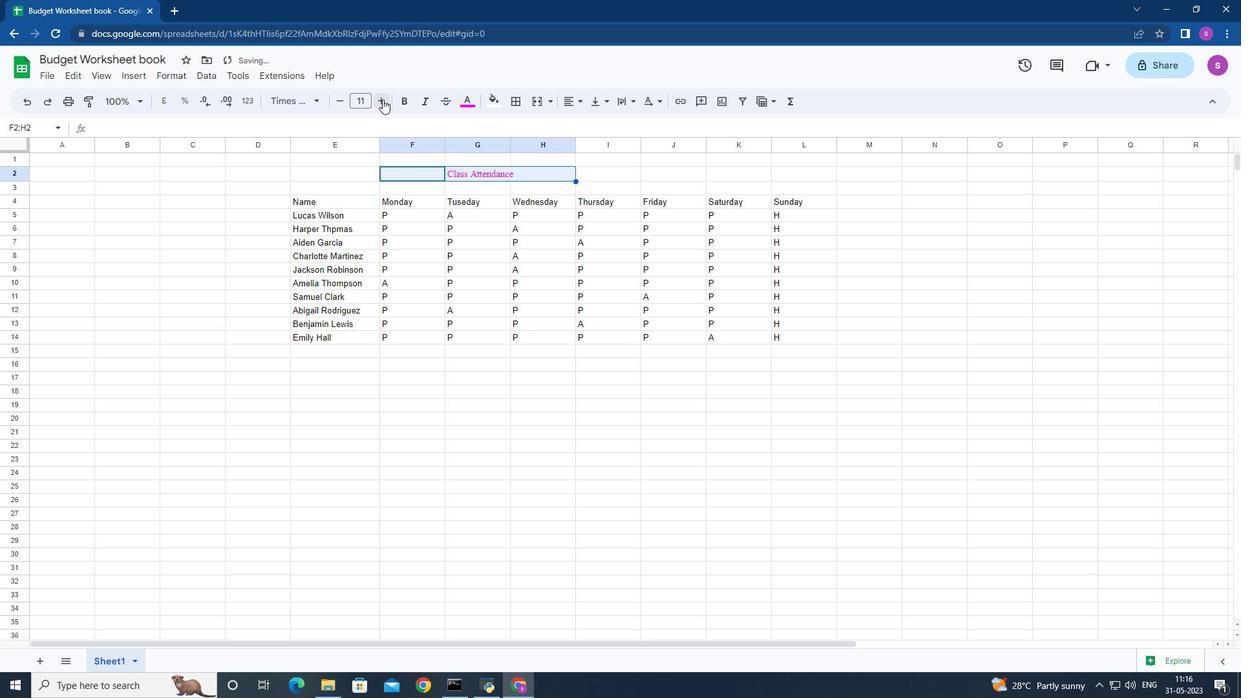 
Action: Mouse pressed left at (382, 99)
Screenshot: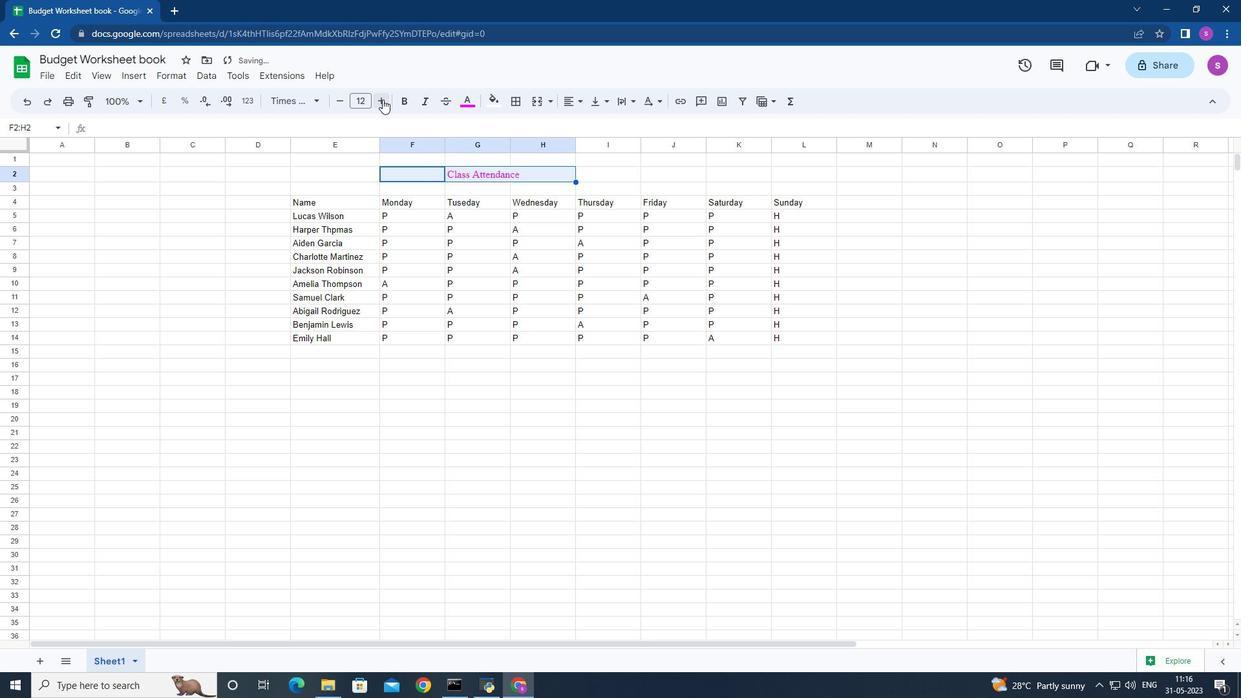 
Action: Mouse pressed left at (382, 99)
Screenshot: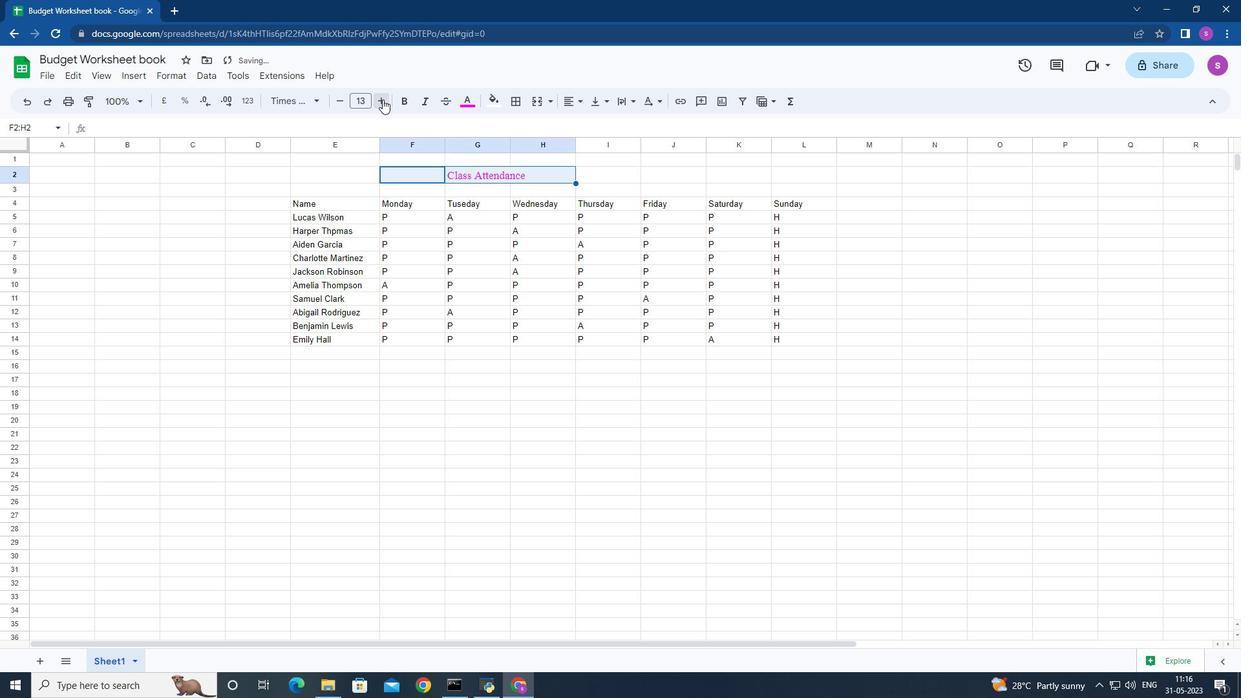 
Action: Mouse pressed left at (382, 99)
Screenshot: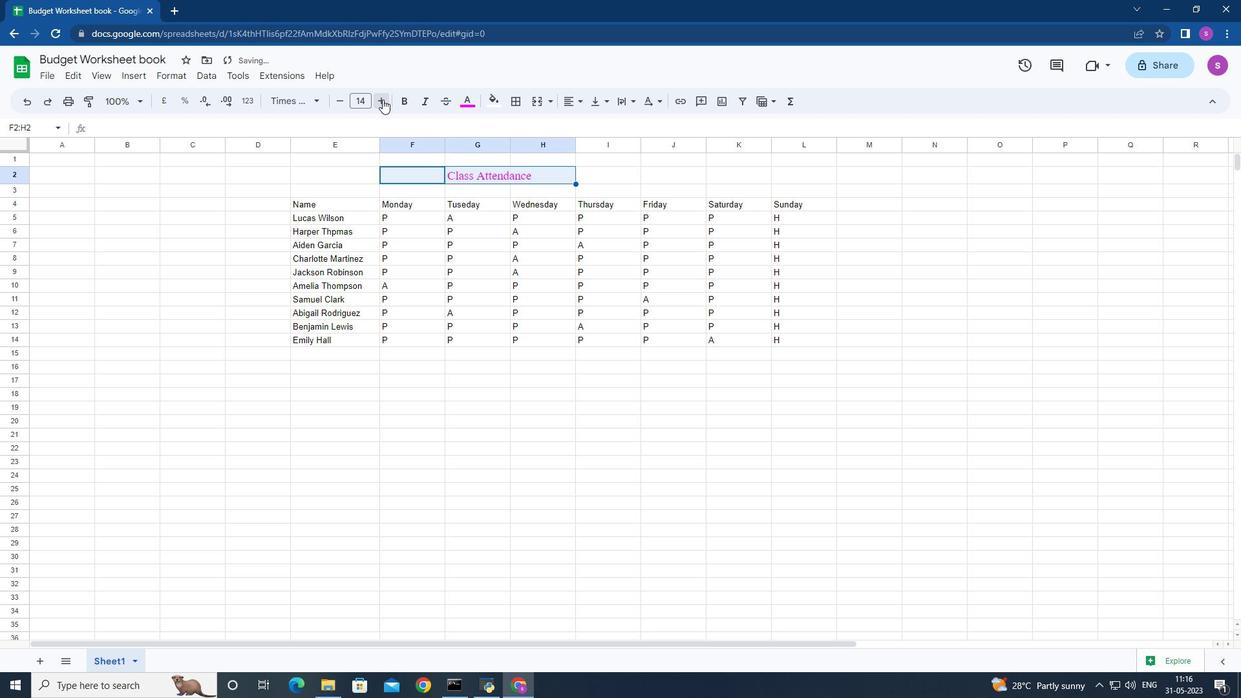 
Action: Mouse pressed left at (382, 99)
Screenshot: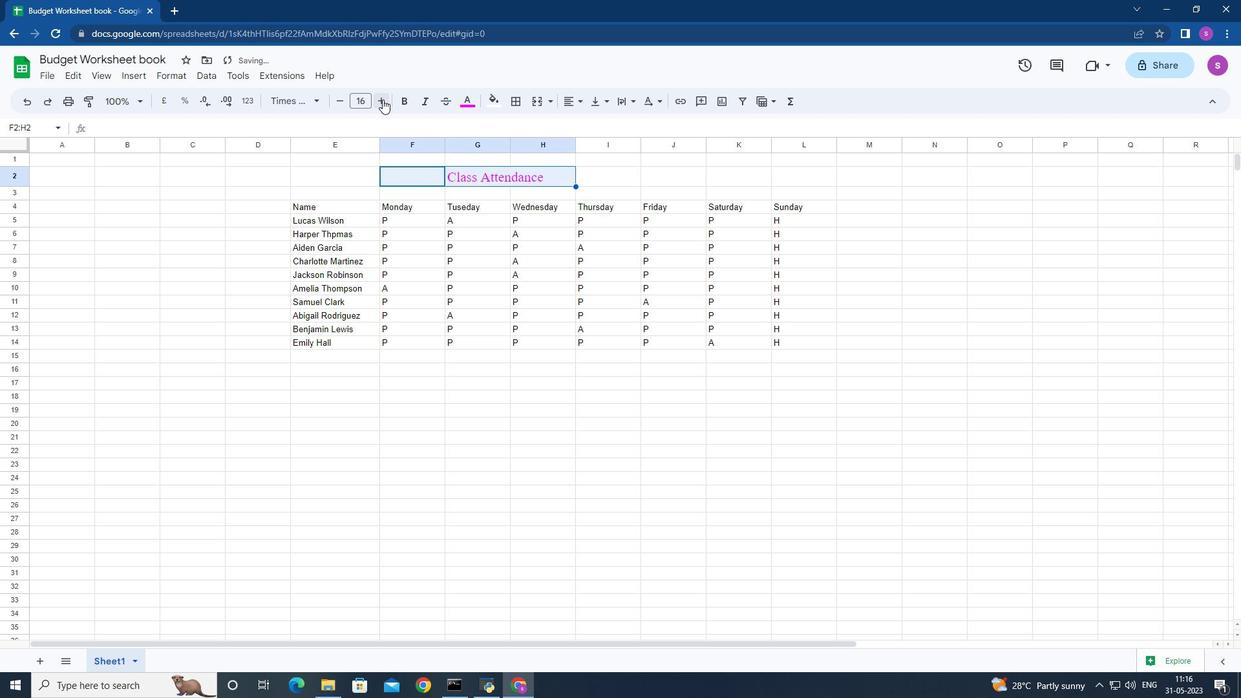 
Action: Mouse pressed left at (382, 99)
Screenshot: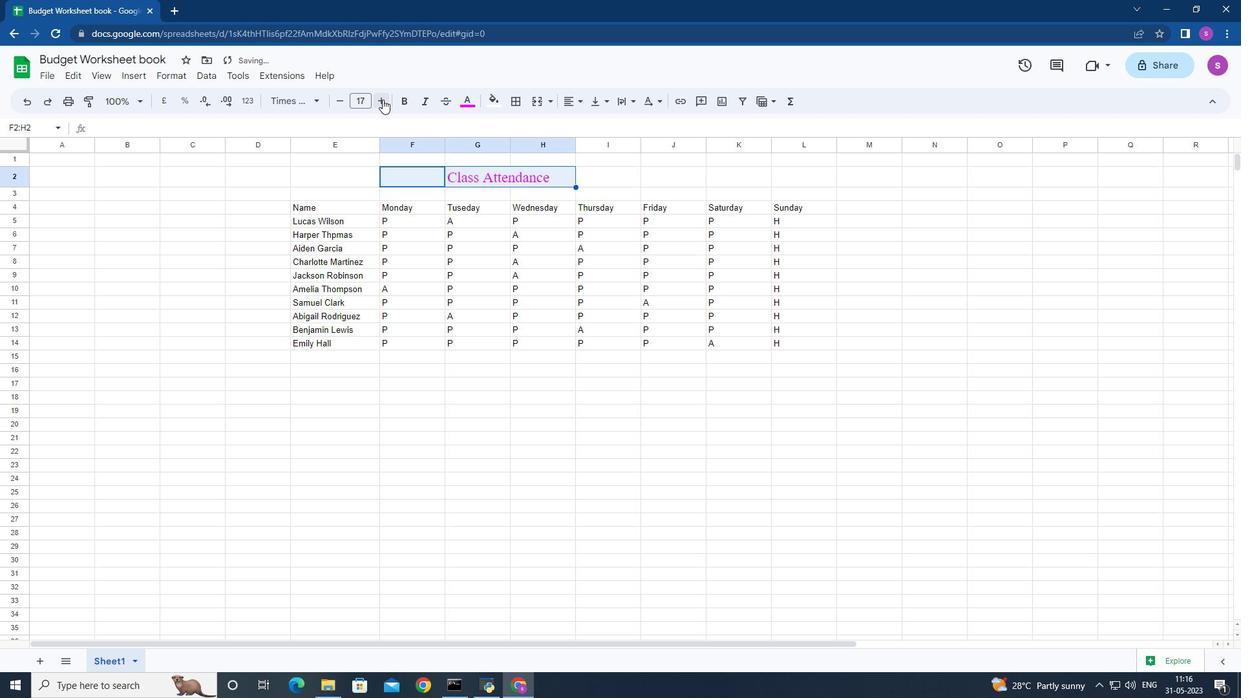 
Action: Mouse moved to (294, 206)
Screenshot: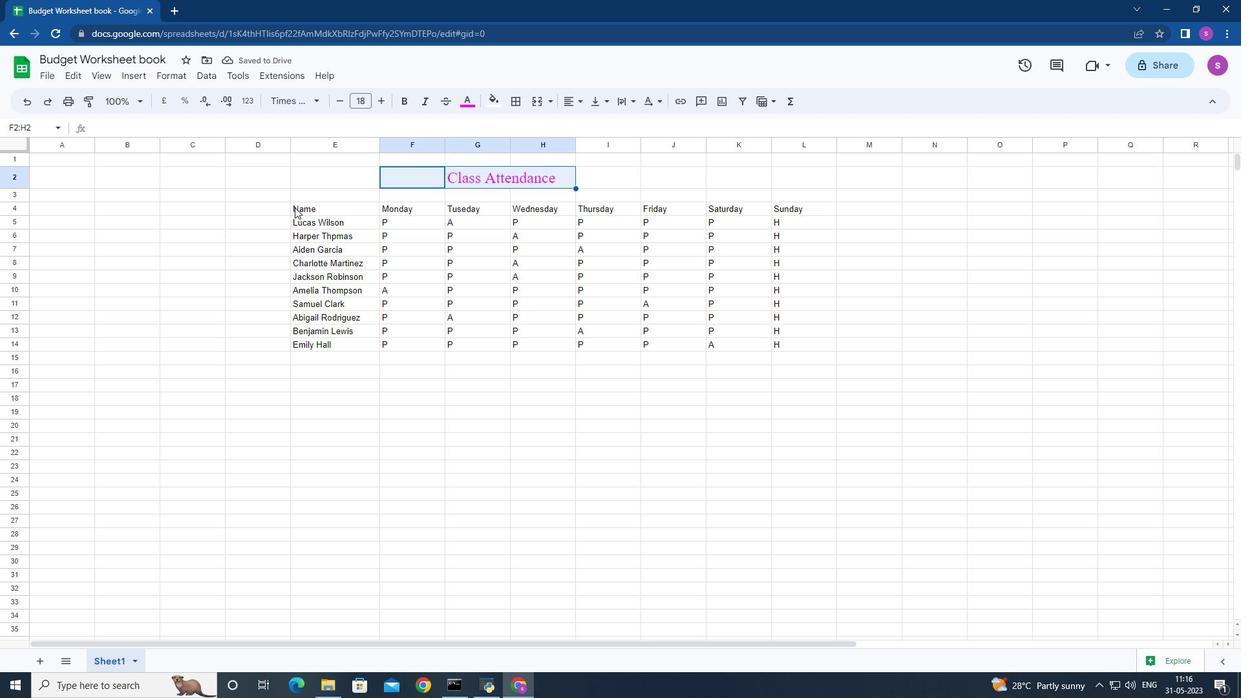 
Action: Mouse pressed left at (294, 206)
Screenshot: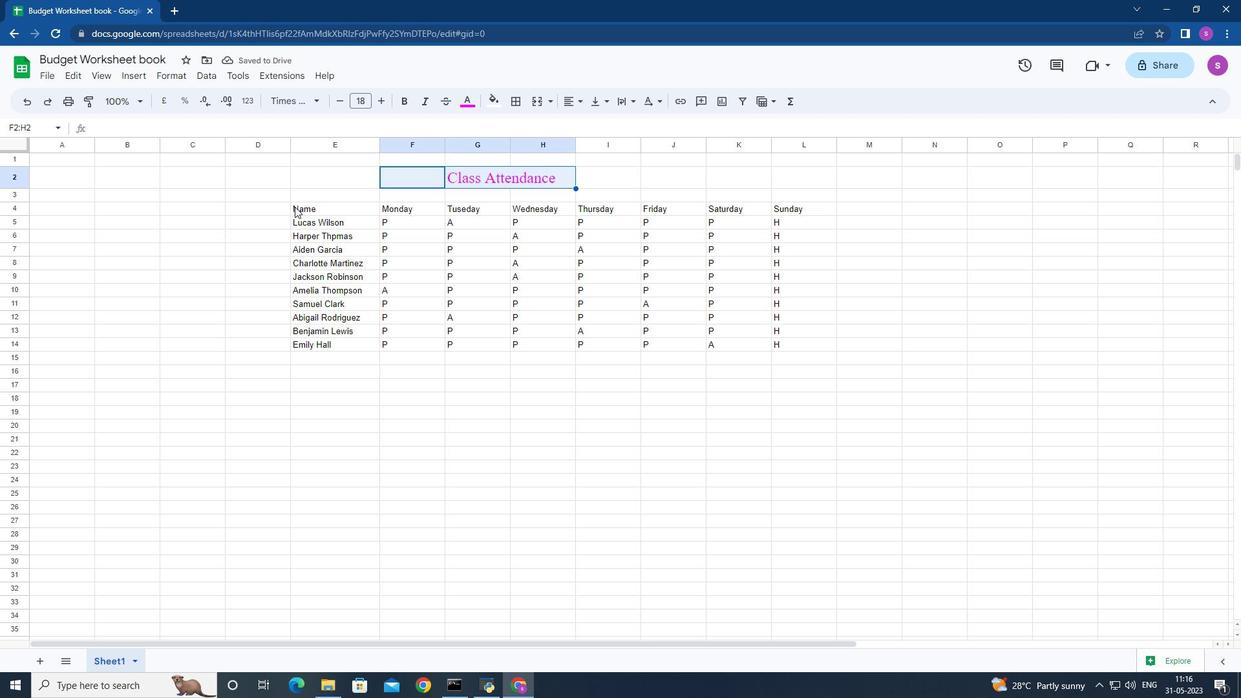 
Action: Mouse moved to (318, 100)
Screenshot: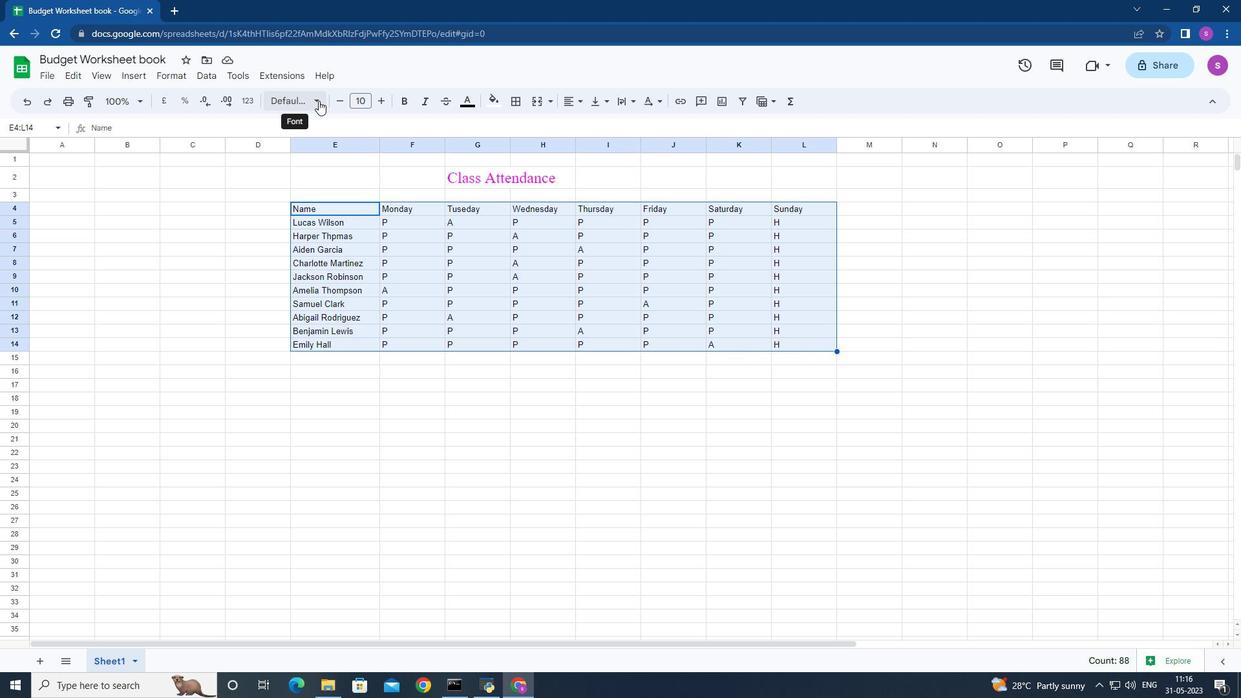 
Action: Mouse pressed left at (318, 100)
Screenshot: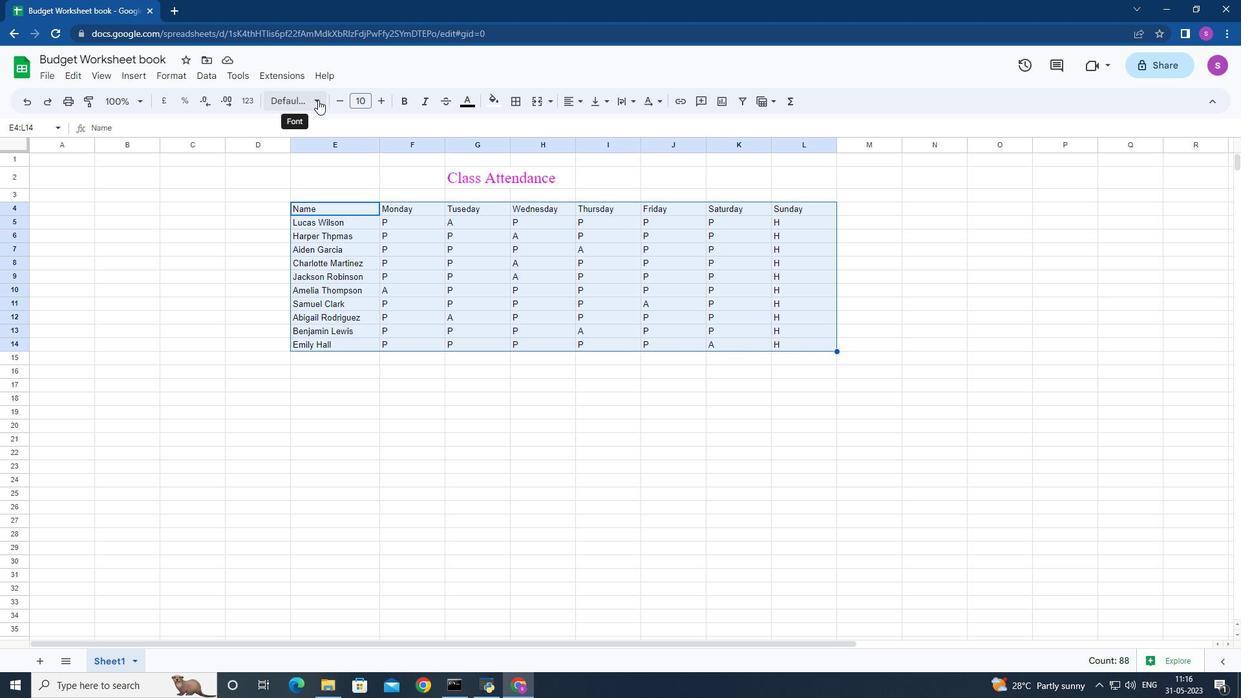 
Action: Mouse moved to (346, 223)
Screenshot: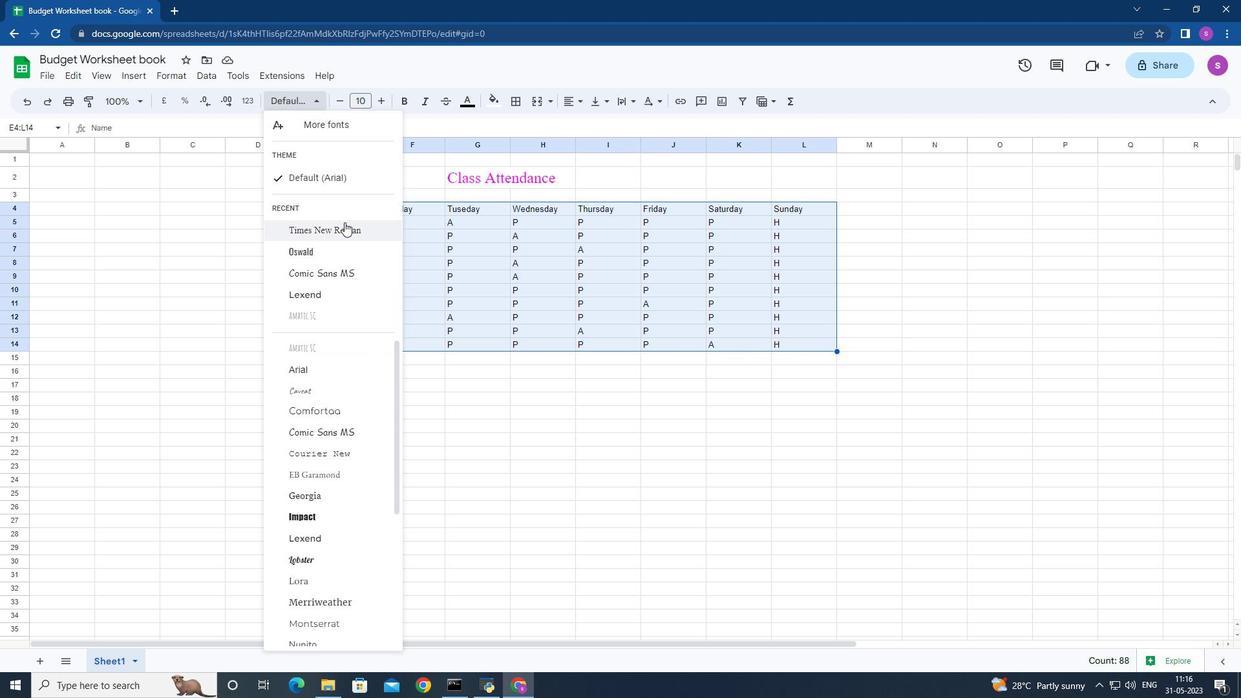 
Action: Mouse pressed left at (346, 223)
Screenshot: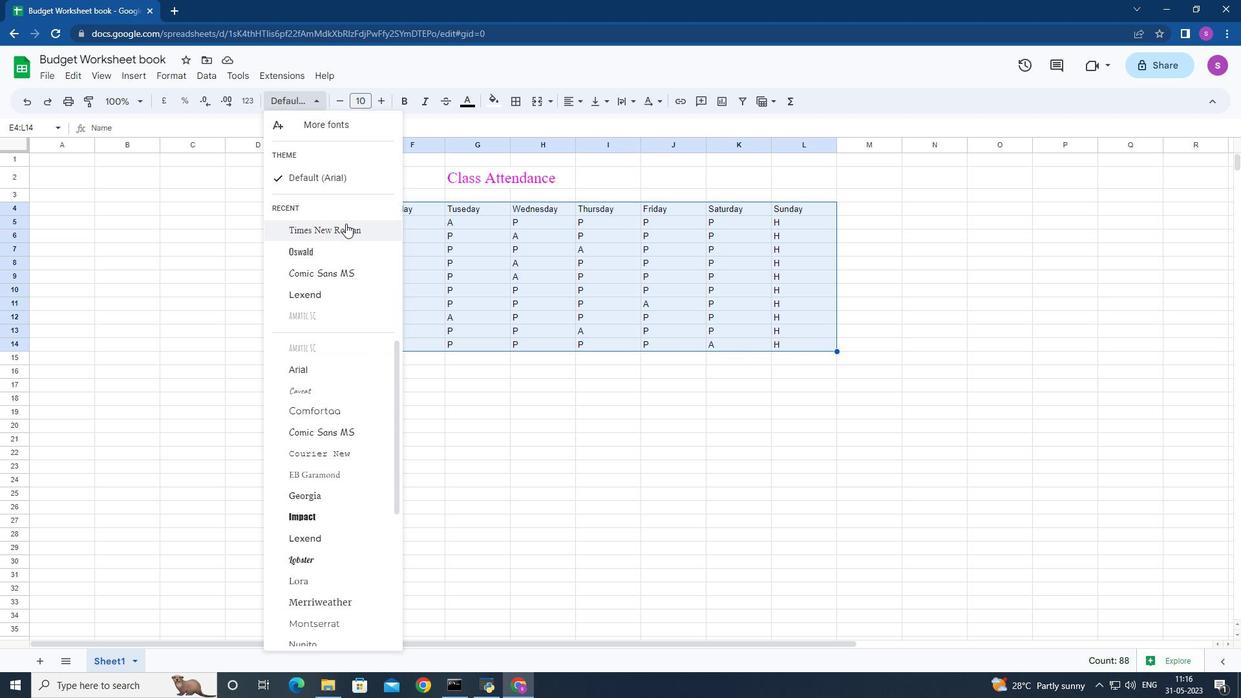 
Action: Mouse moved to (338, 100)
Screenshot: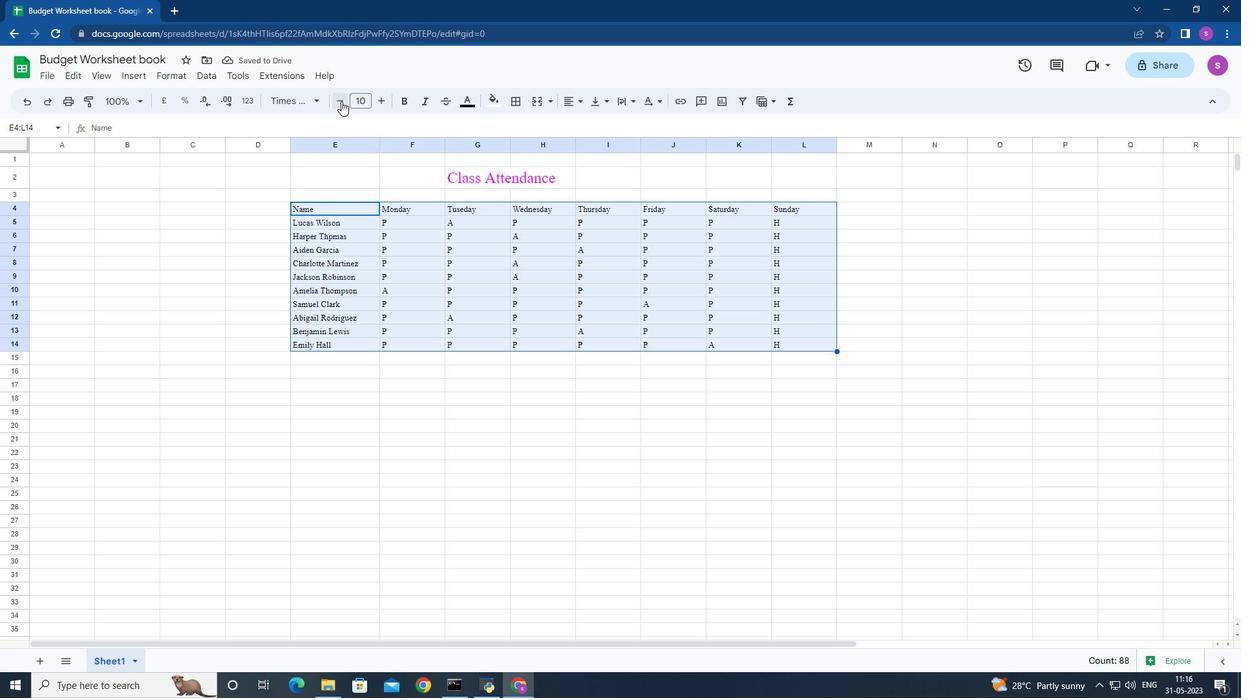 
Action: Mouse pressed left at (338, 100)
Screenshot: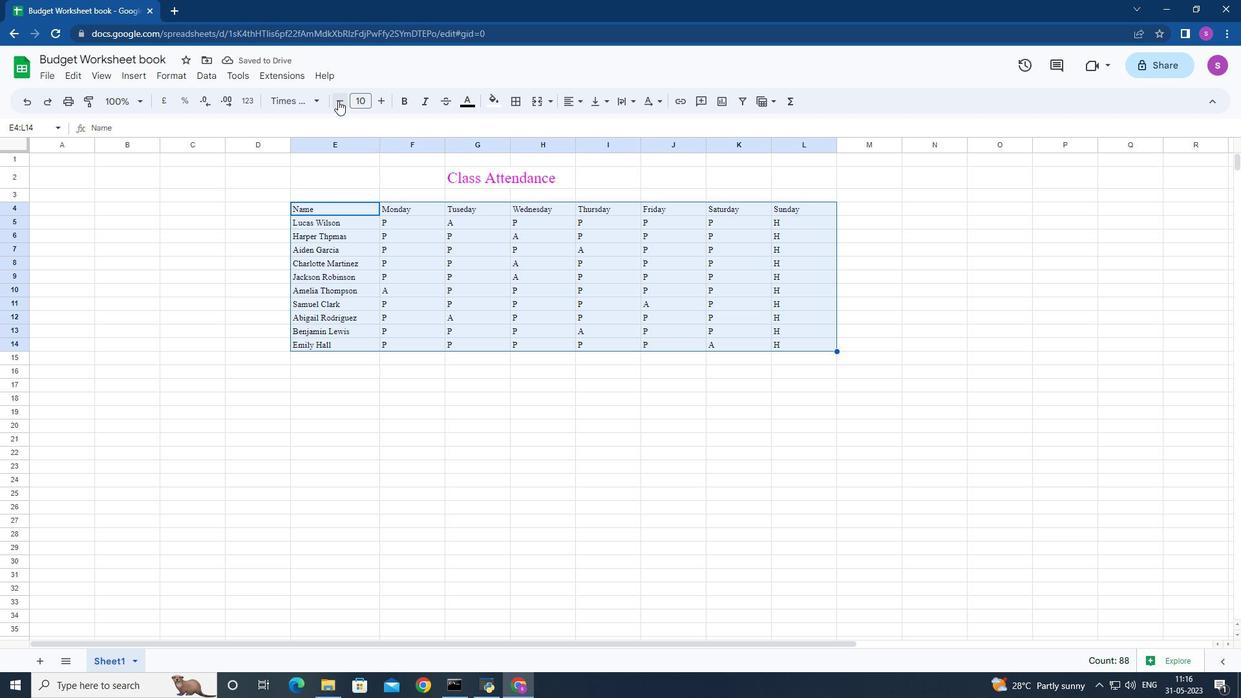 
Action: Mouse moved to (579, 103)
Screenshot: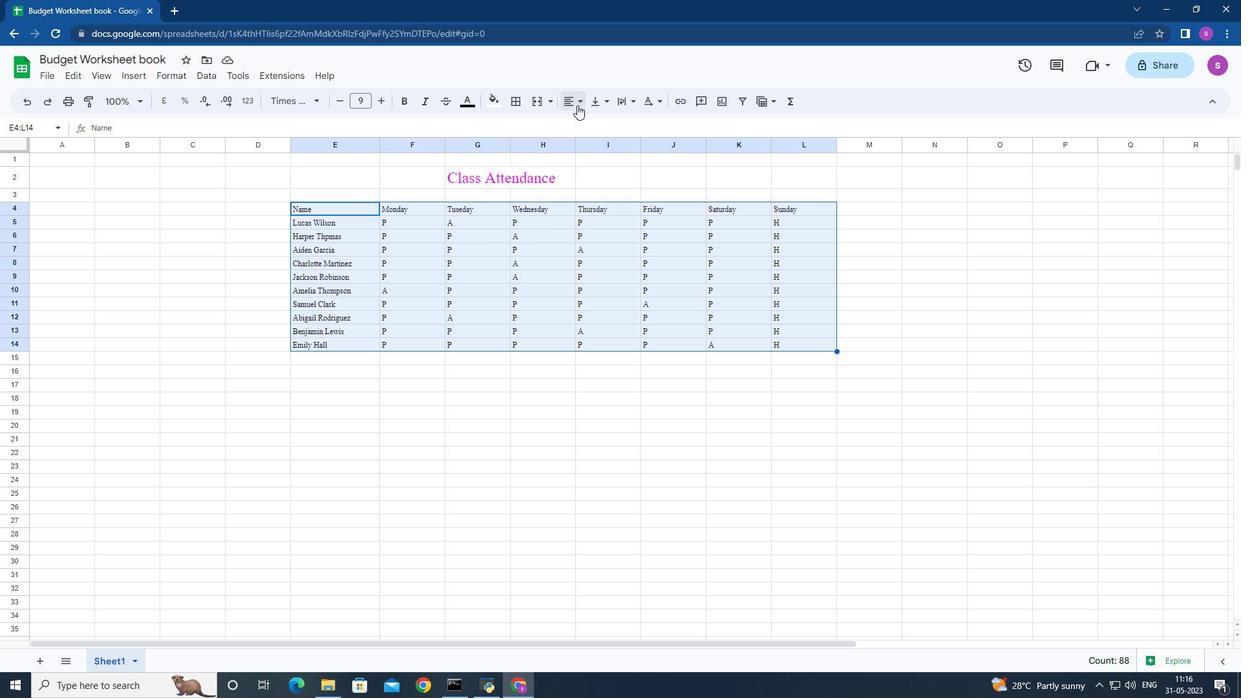 
Action: Mouse pressed left at (579, 103)
Screenshot: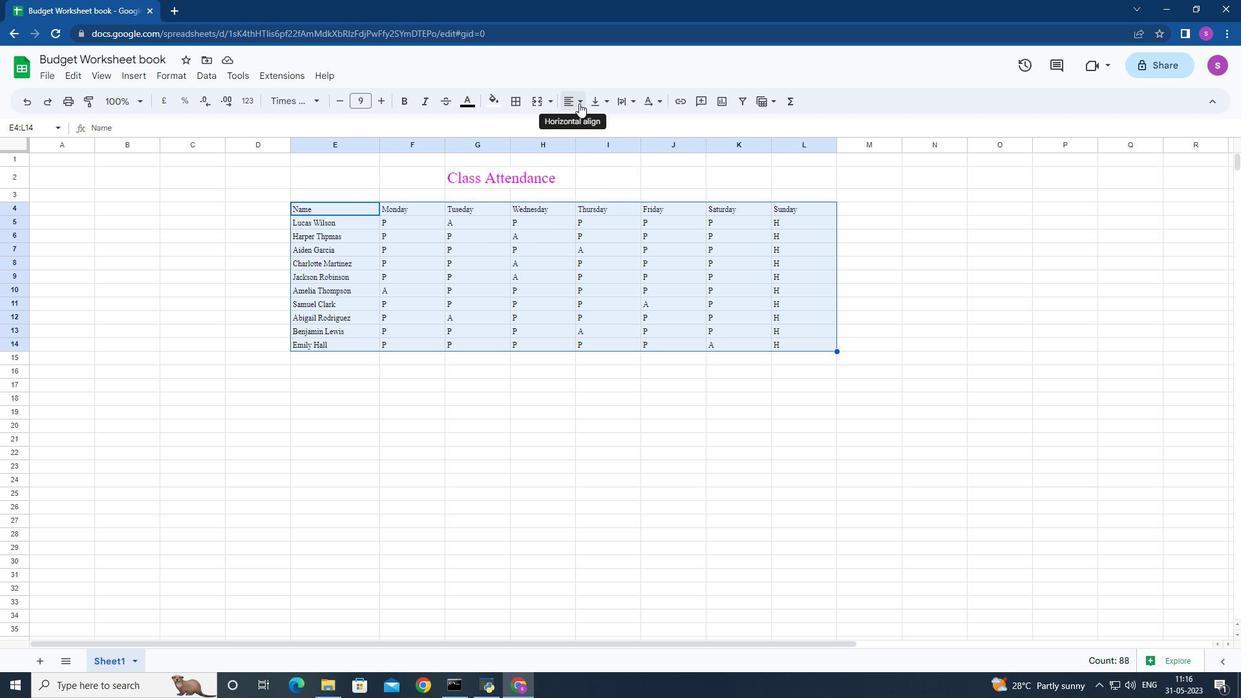 
Action: Mouse moved to (595, 128)
Screenshot: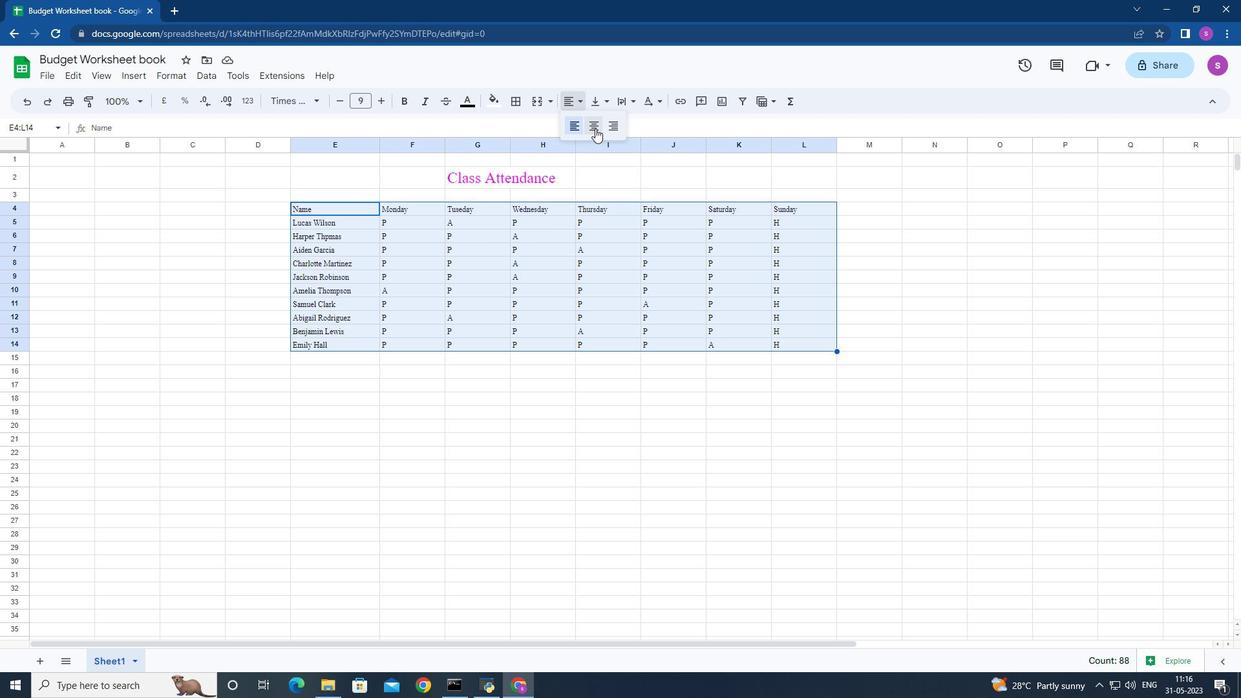 
Action: Mouse pressed left at (595, 128)
Screenshot: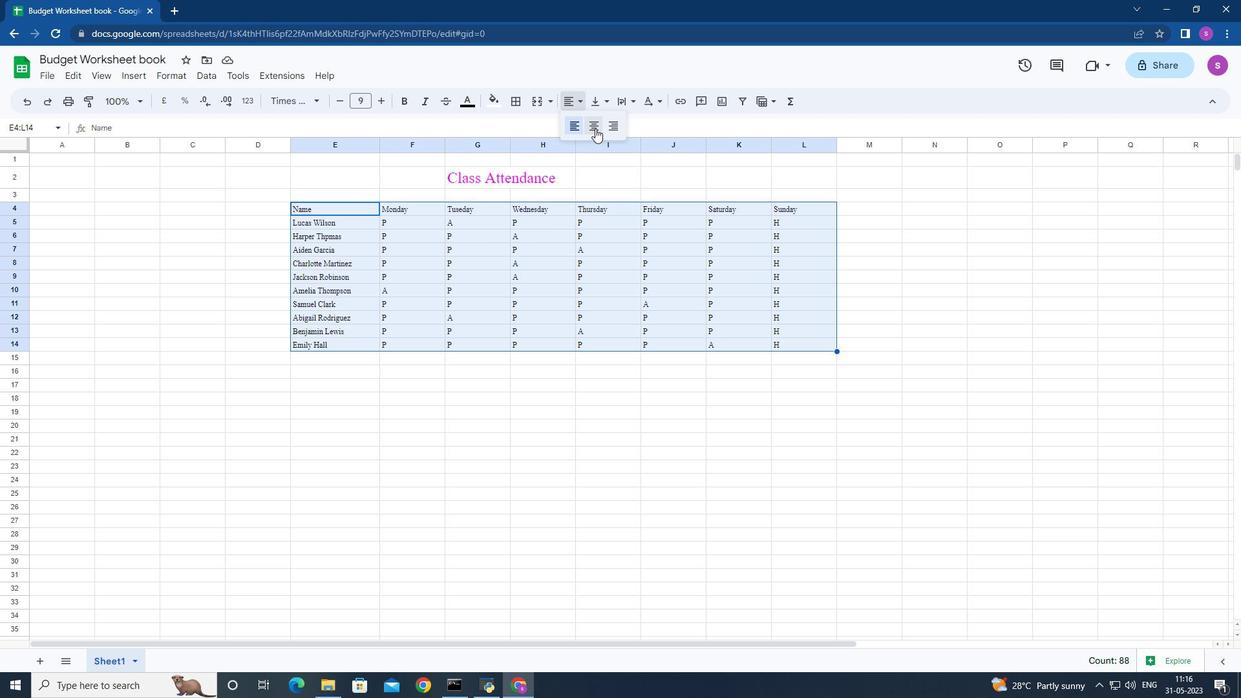 
Action: Mouse moved to (439, 170)
Screenshot: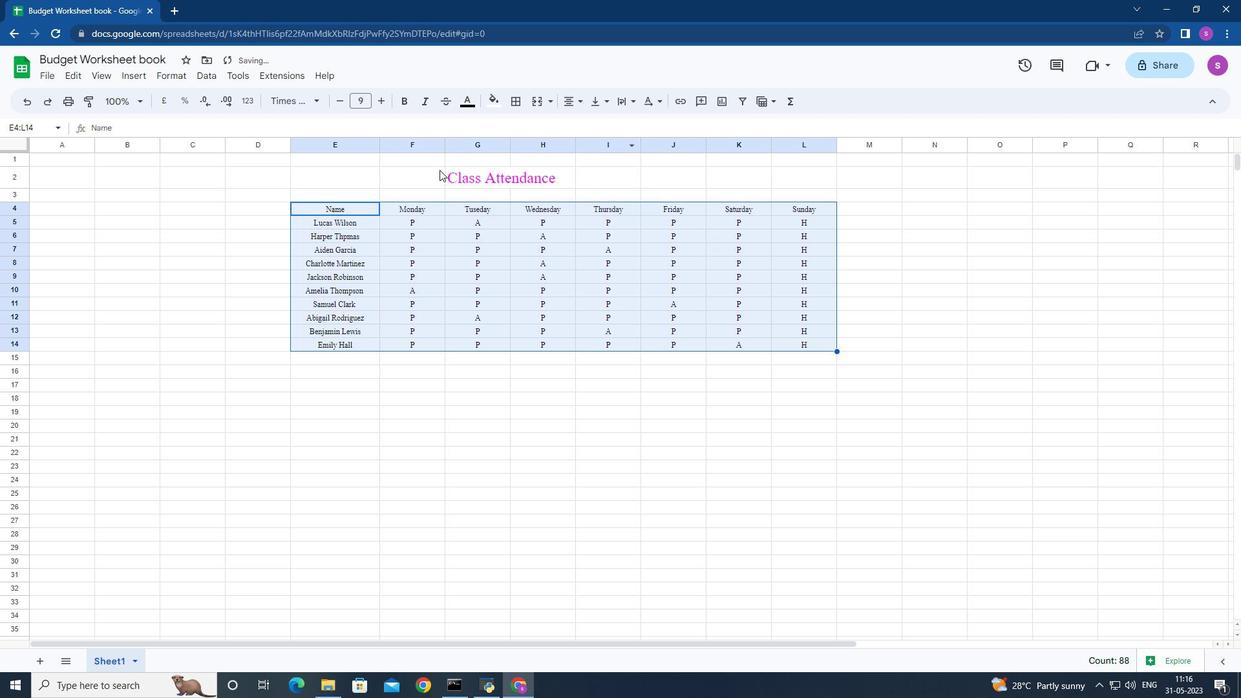 
Action: Mouse pressed left at (439, 170)
Screenshot: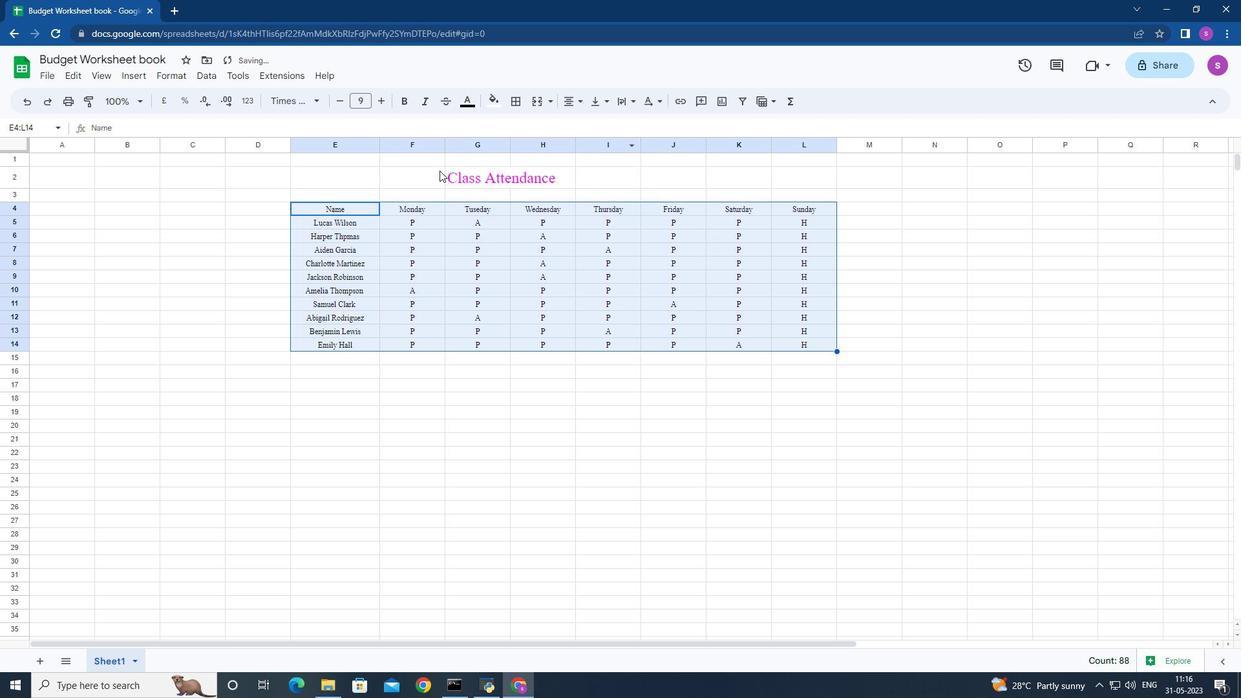 
Action: Mouse moved to (578, 100)
Screenshot: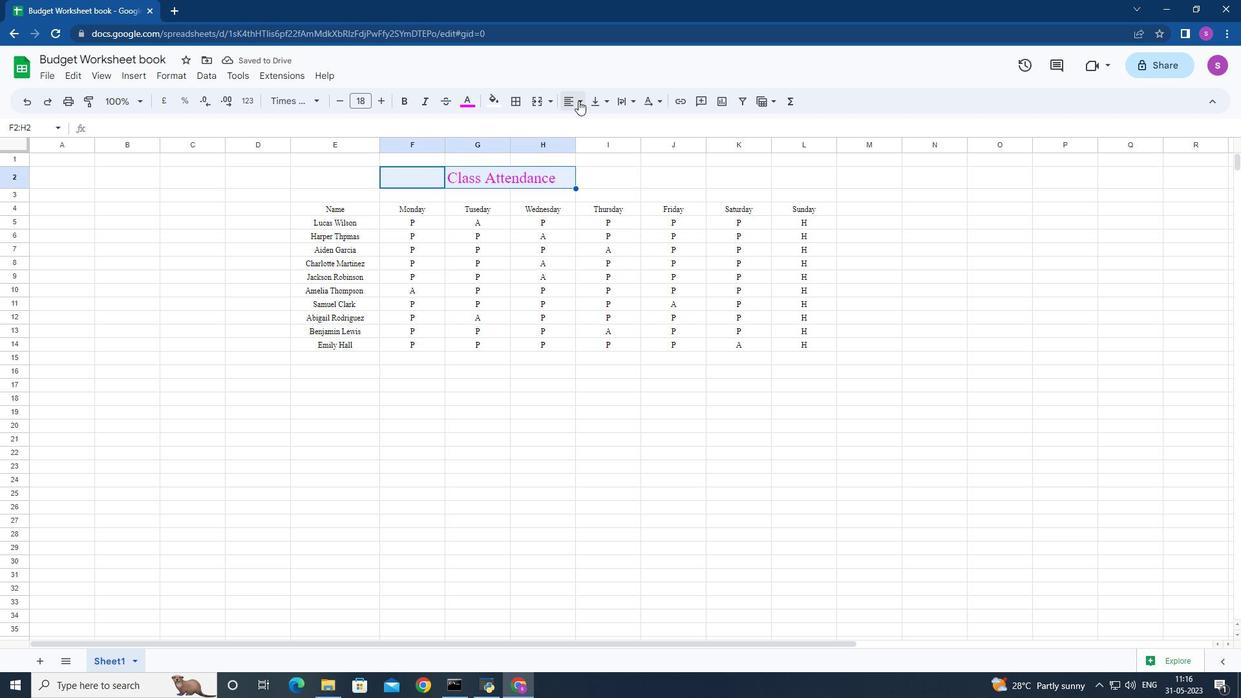 
Action: Mouse pressed left at (578, 100)
Screenshot: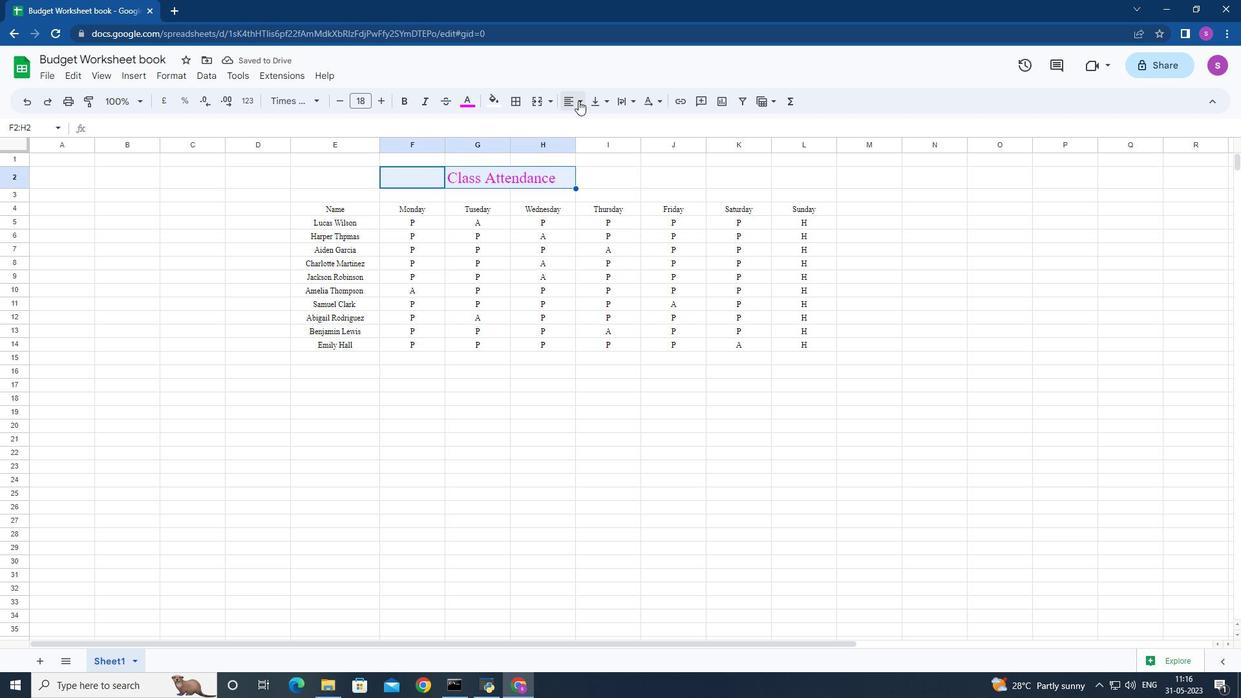 
Action: Mouse moved to (593, 128)
Screenshot: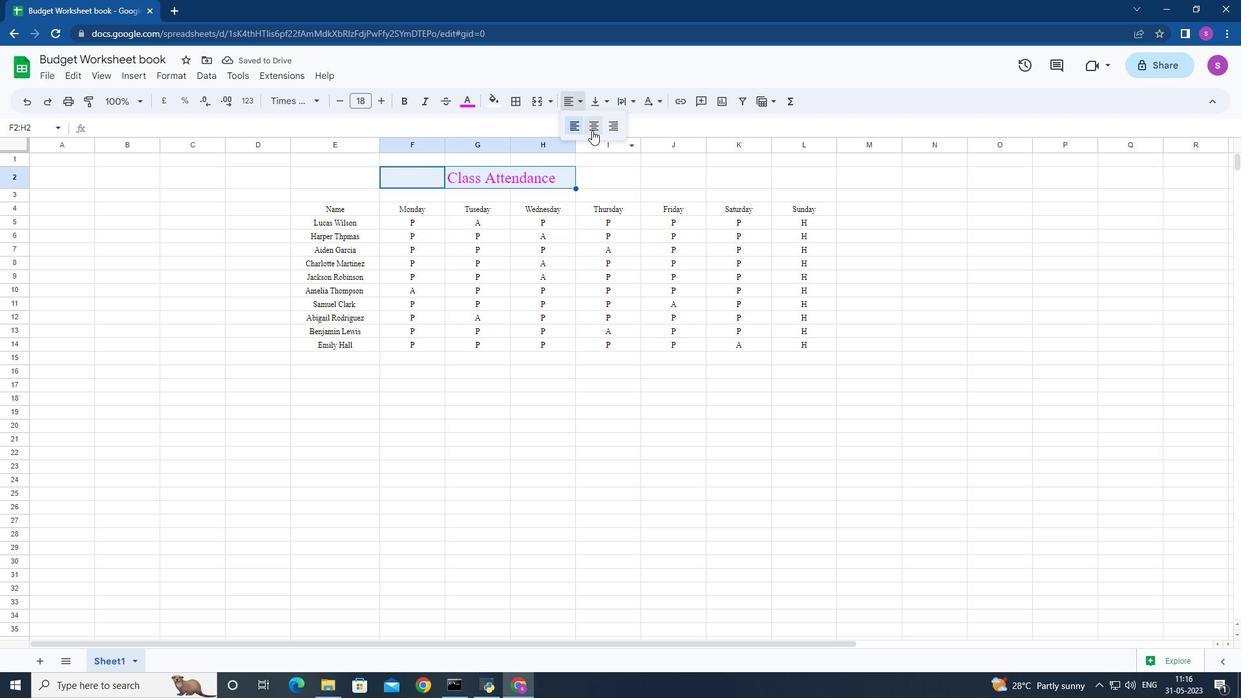 
Action: Mouse pressed left at (593, 128)
Screenshot: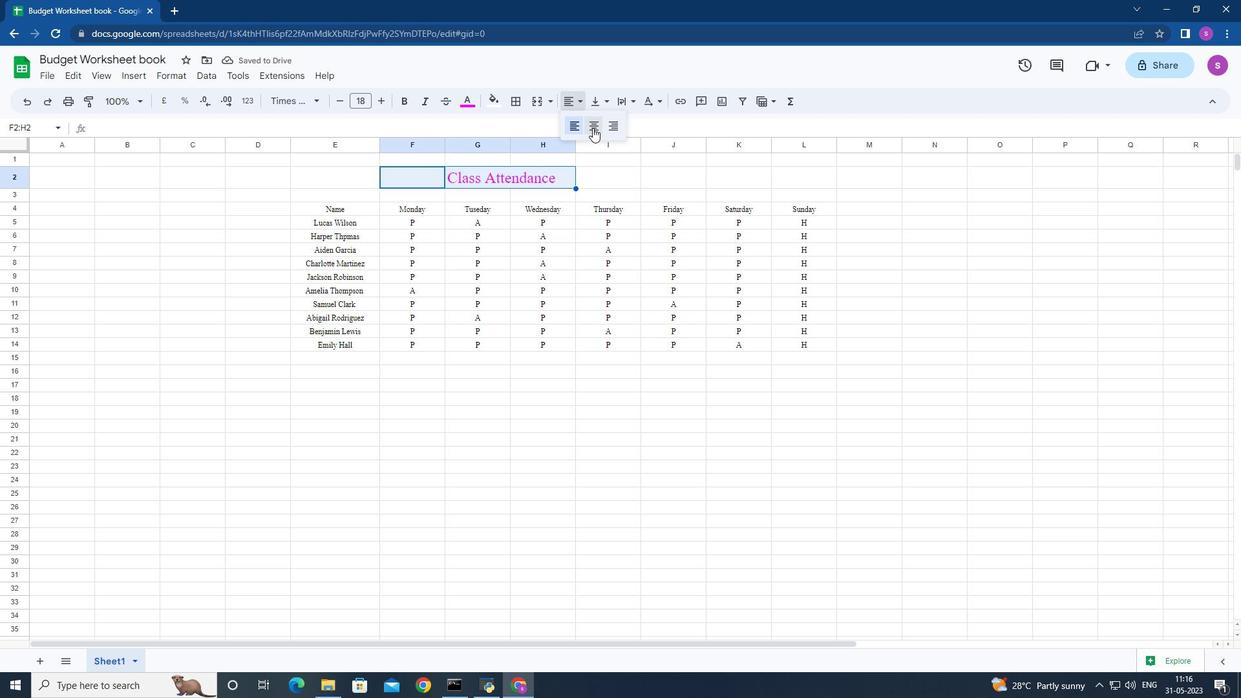 
Action: Mouse moved to (351, 272)
Screenshot: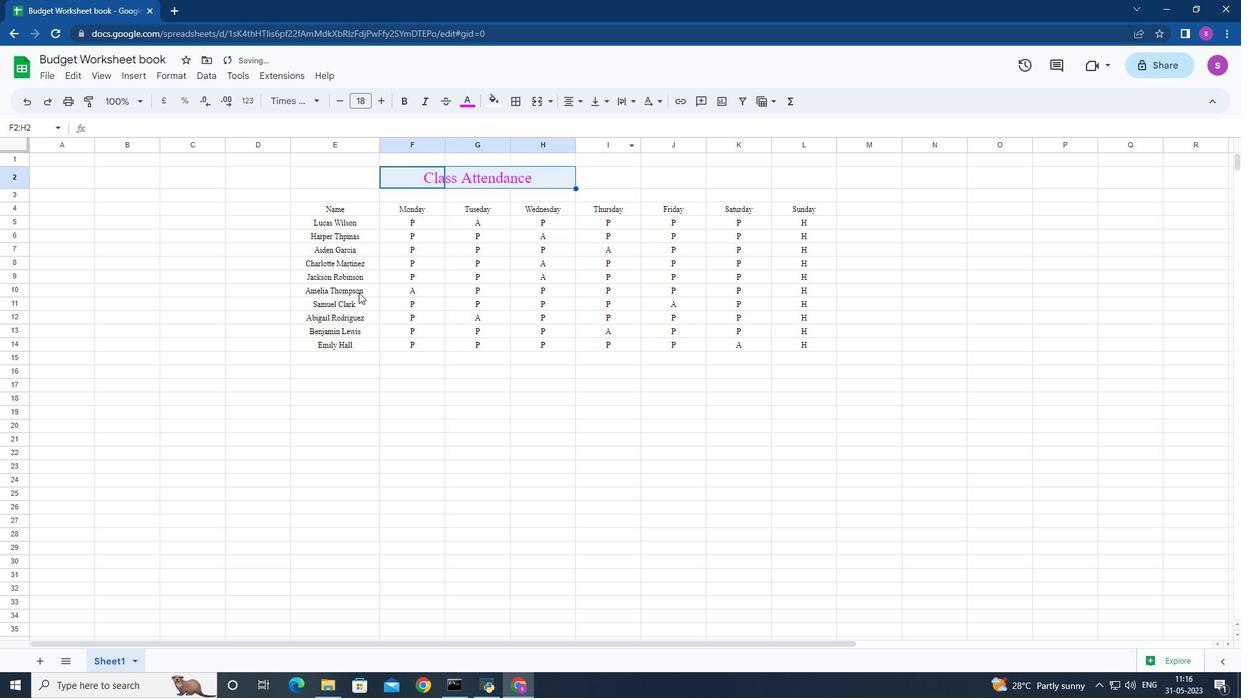 
Action: Mouse scrolled (351, 273) with delta (0, 0)
Screenshot: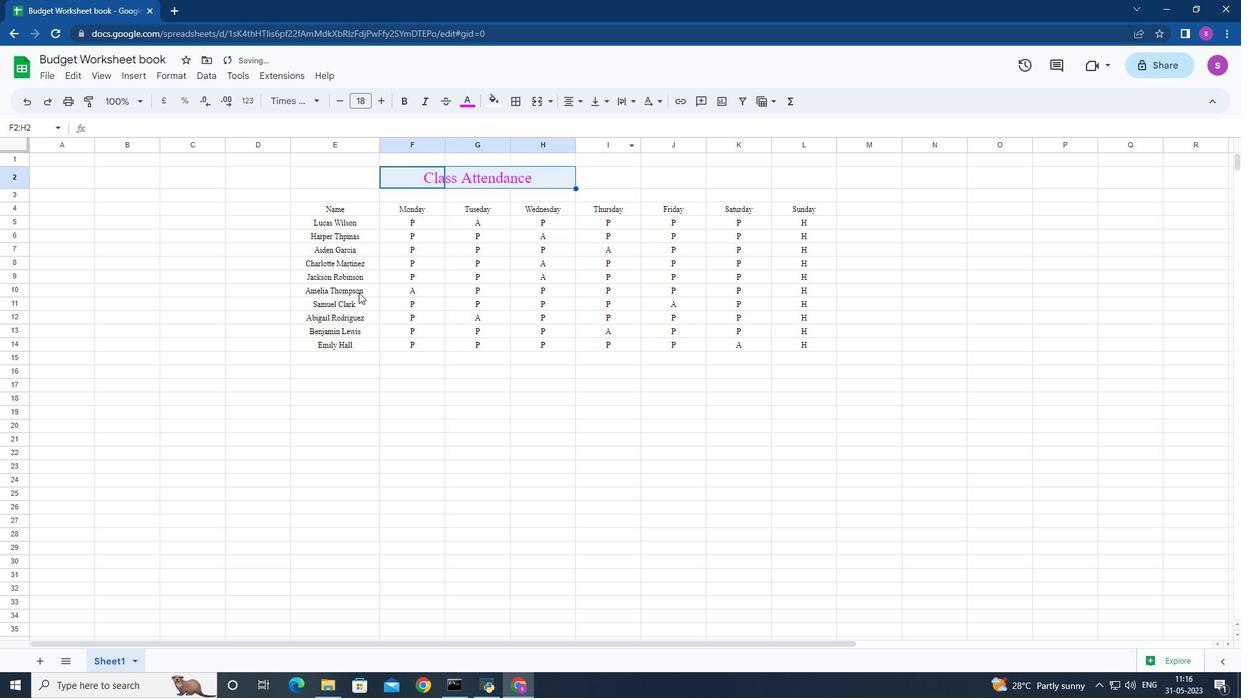 
Action: Mouse moved to (347, 269)
Screenshot: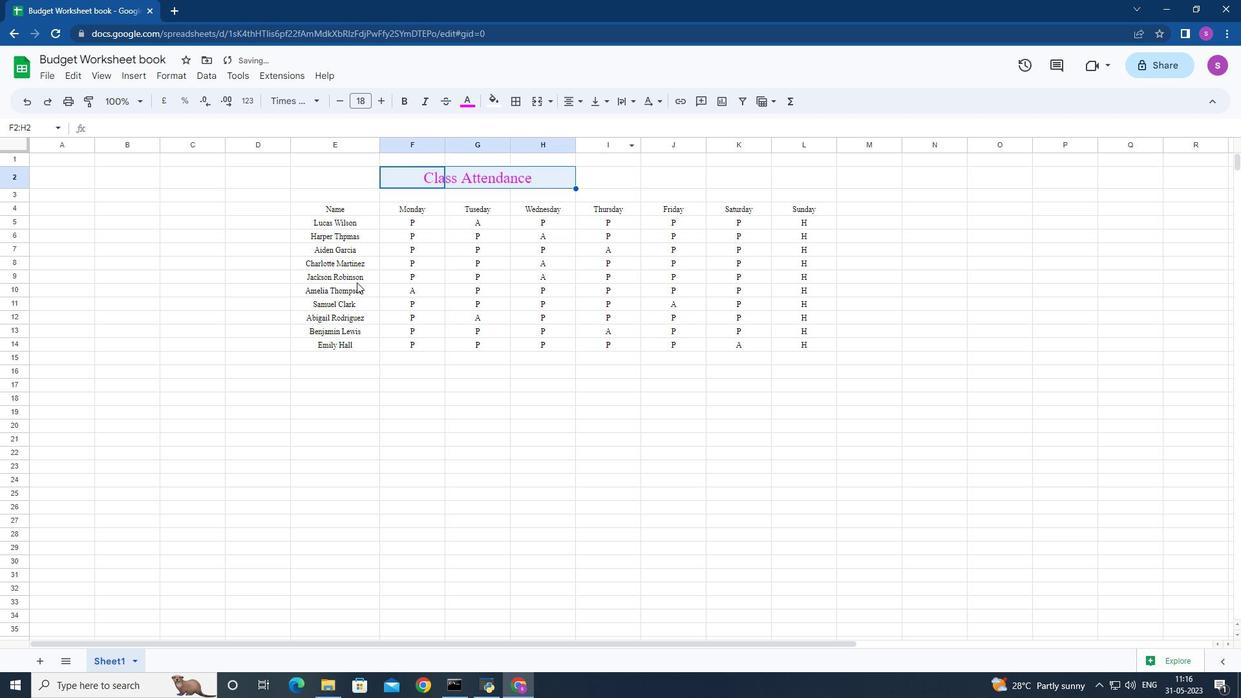 
Action: Mouse scrolled (347, 269) with delta (0, 0)
Screenshot: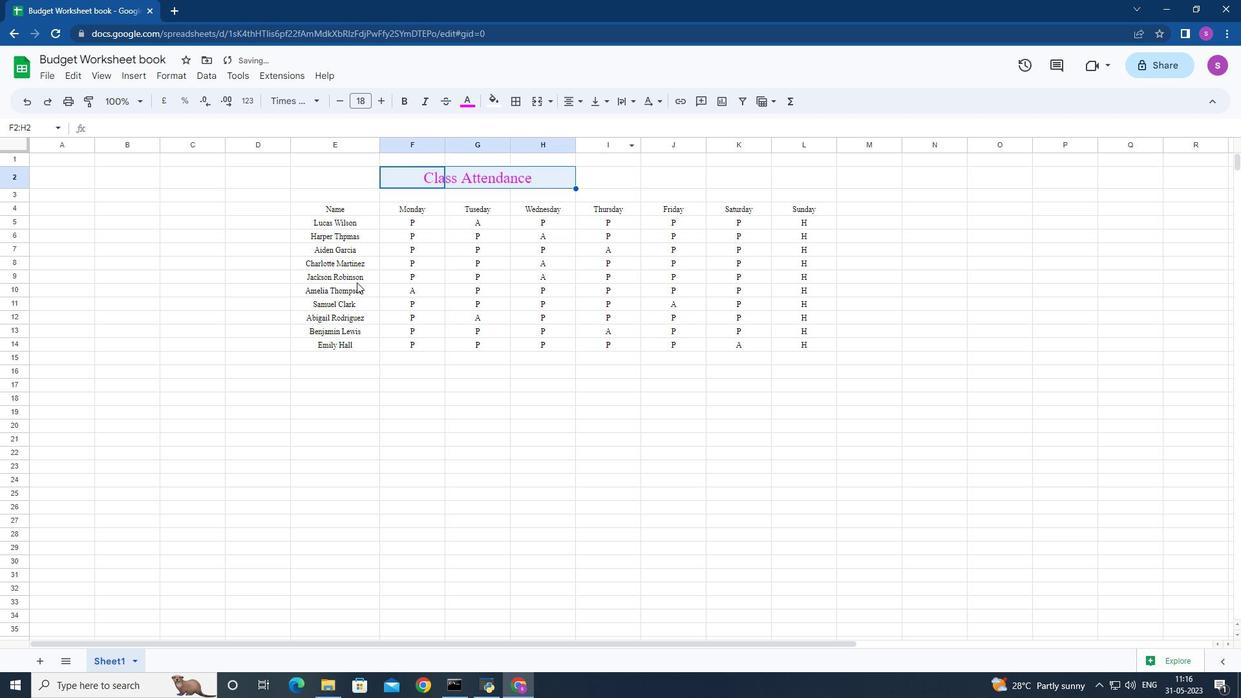 
Action: Mouse moved to (625, 174)
Screenshot: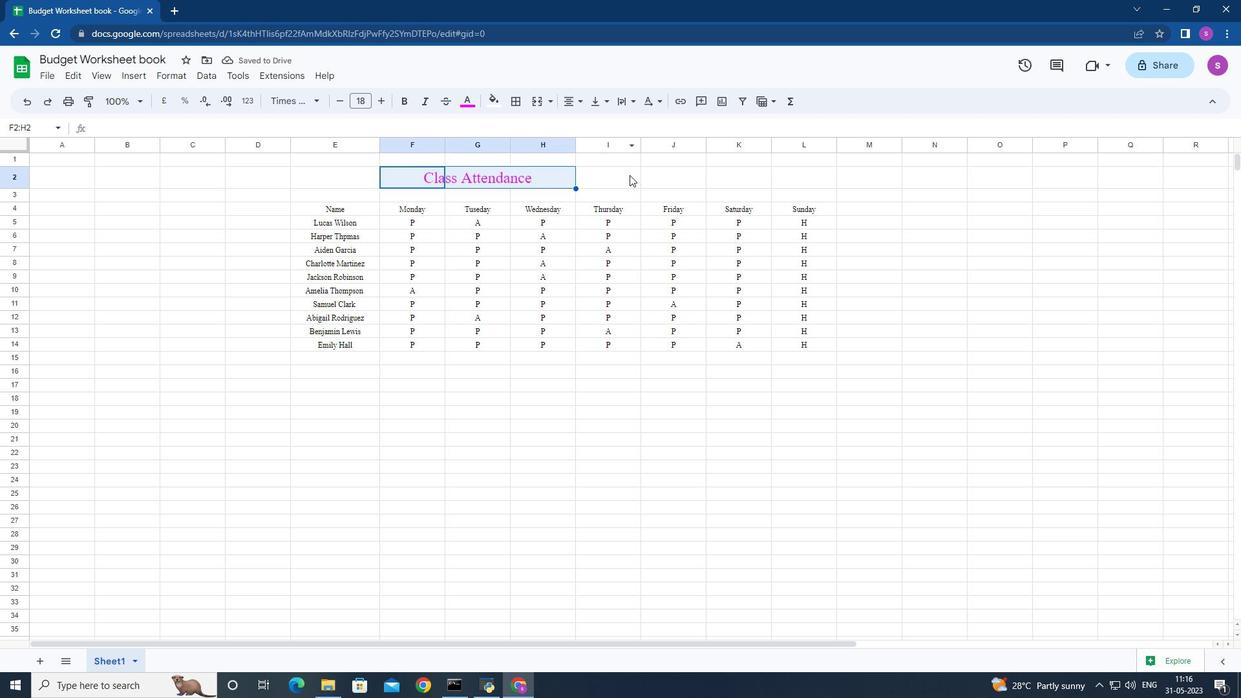 
Action: Mouse pressed left at (625, 174)
Screenshot: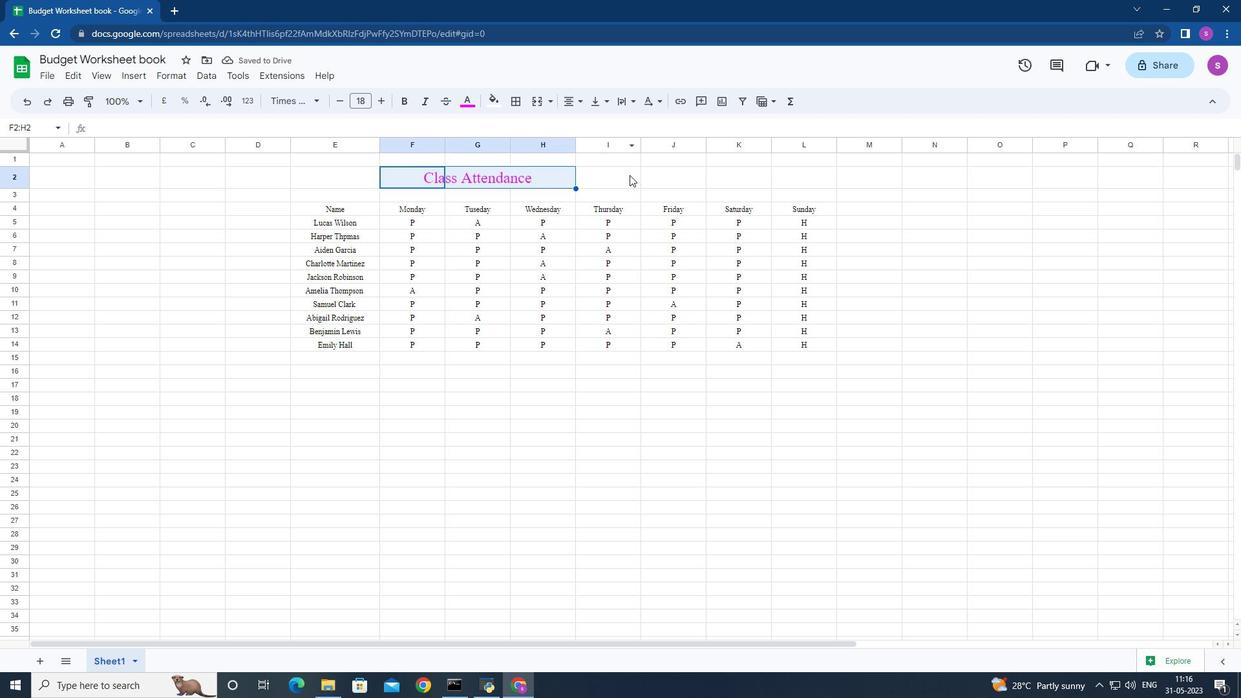 
Action: Mouse moved to (417, 374)
Screenshot: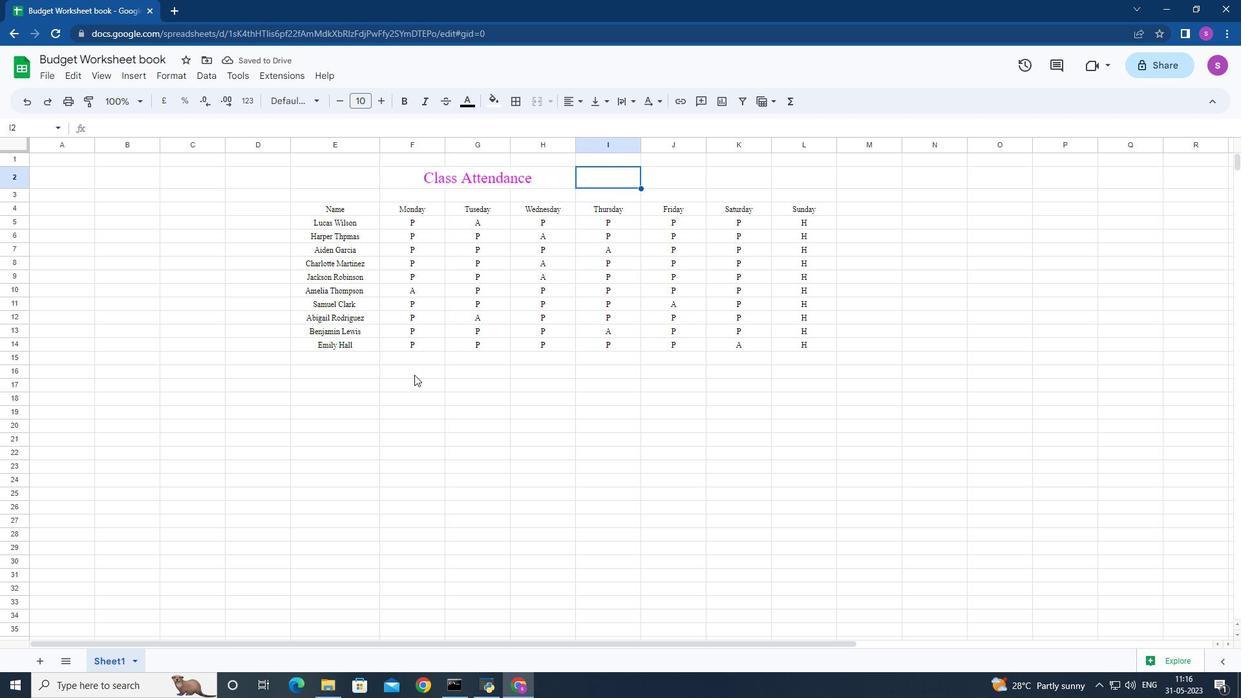 
Action: Mouse scrolled (417, 375) with delta (0, 0)
Screenshot: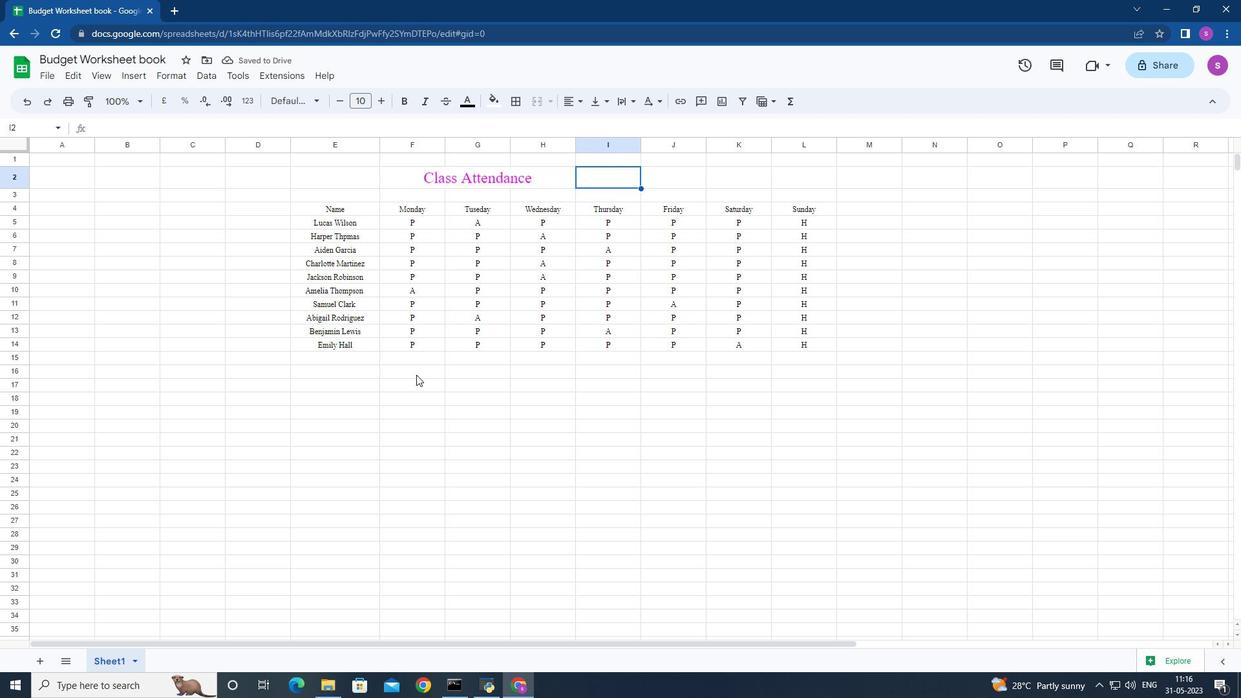 
Action: Mouse moved to (420, 343)
Screenshot: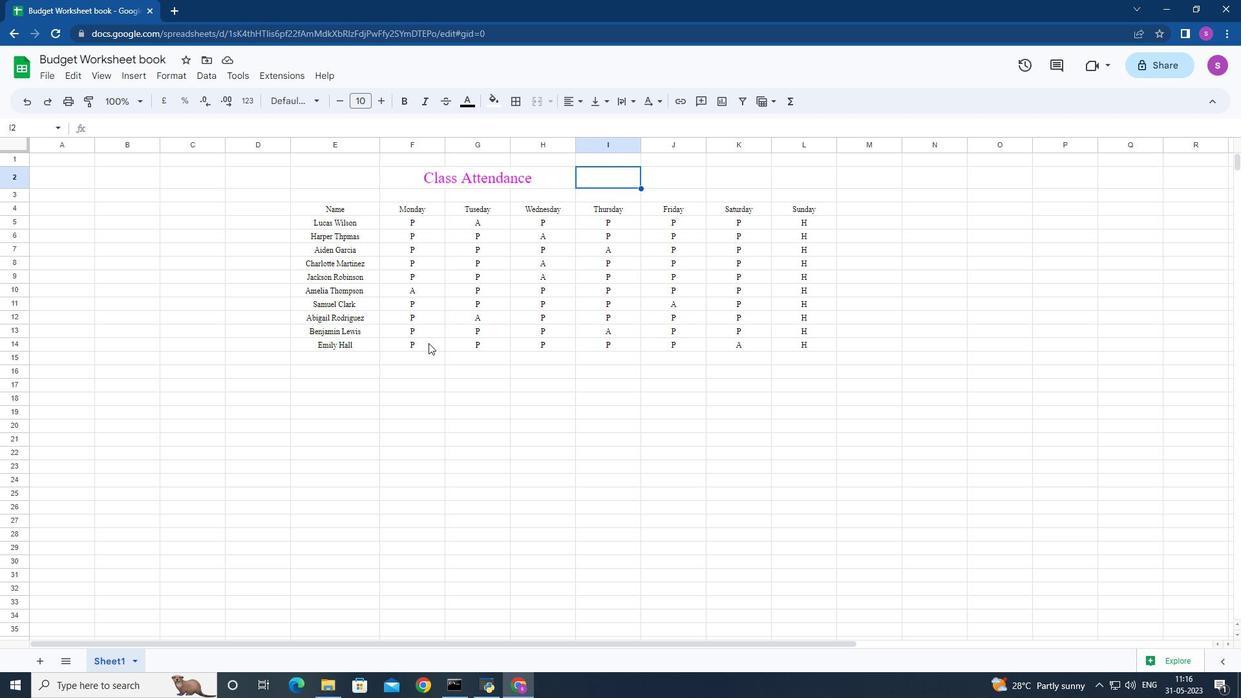 
